 Task: Open Card Card0000000378 in Board Board0000000095 in Workspace WS0000000032 in Trello. Add Member Mailaustralia7@gmail.com to Card Card0000000378 in Board Board0000000095 in Workspace WS0000000032 in Trello. Add Blue Label titled Label0000000378 to Card Card0000000378 in Board Board0000000095 in Workspace WS0000000032 in Trello. Add Checklist CL0000000378 to Card Card0000000378 in Board Board0000000095 in Workspace WS0000000032 in Trello. Add Dates with Start Date as Sep 01 2023 and Due Date as Sep 30 2023 to Card Card0000000378 in Board Board0000000095 in Workspace WS0000000032 in Trello
Action: Mouse moved to (308, 353)
Screenshot: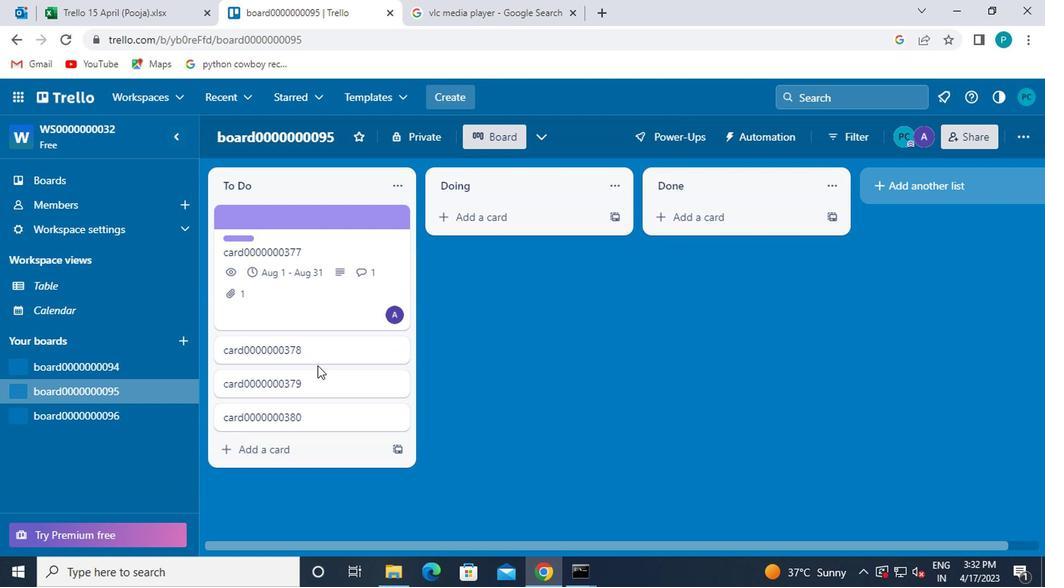 
Action: Mouse pressed left at (308, 353)
Screenshot: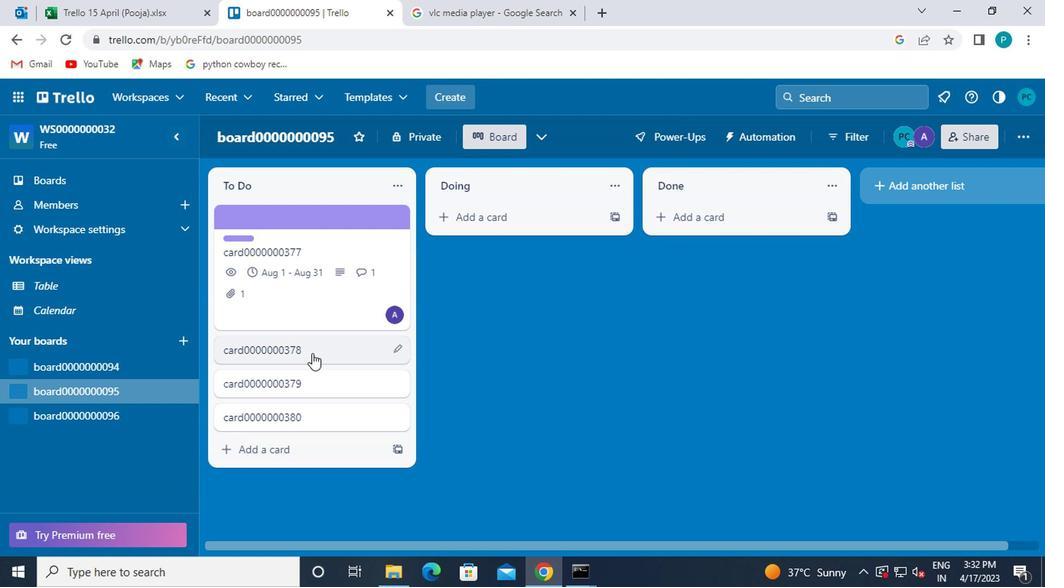 
Action: Mouse moved to (745, 266)
Screenshot: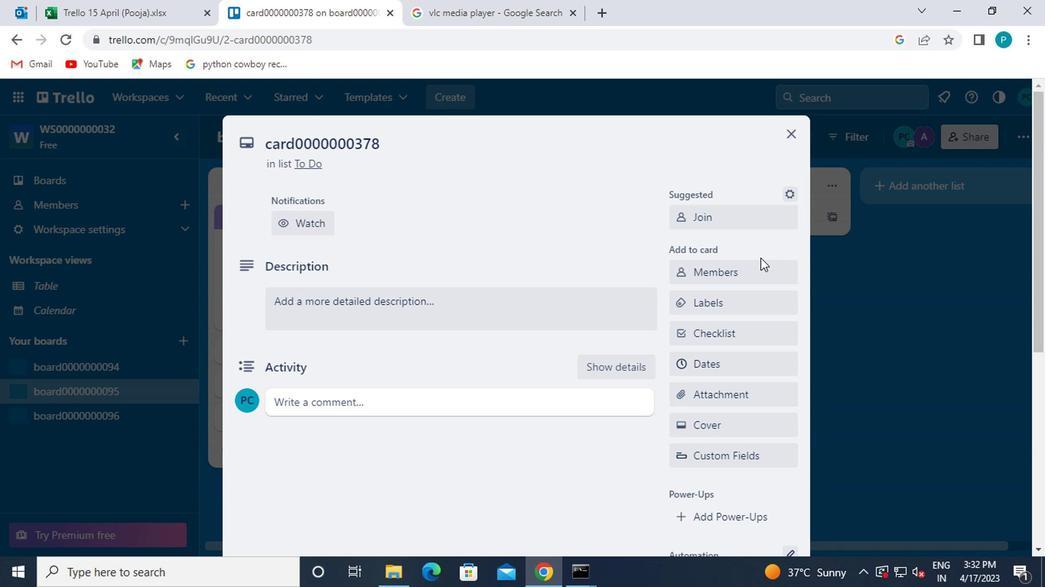 
Action: Mouse pressed left at (745, 266)
Screenshot: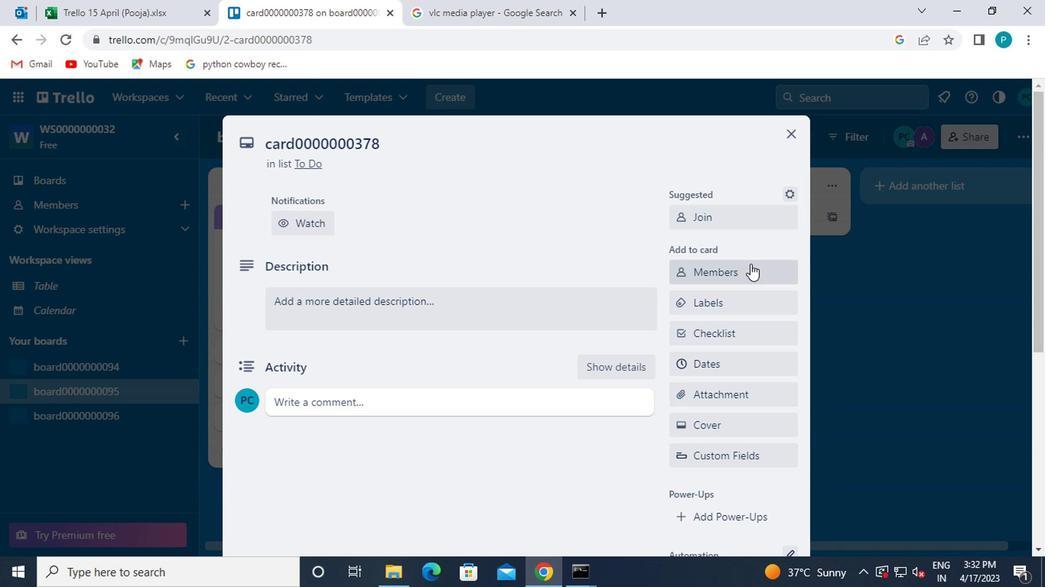 
Action: Mouse moved to (719, 340)
Screenshot: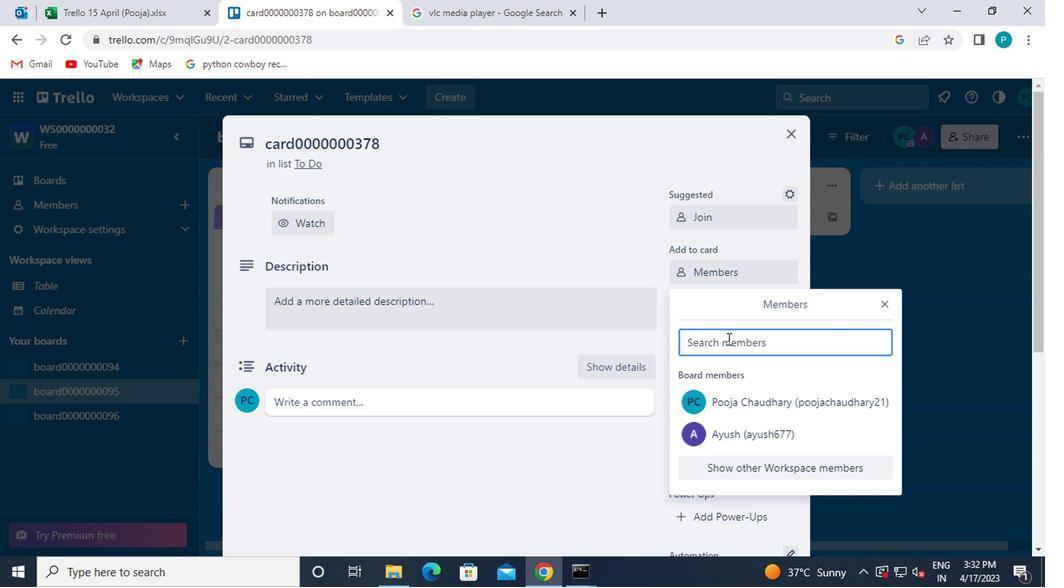 
Action: Mouse pressed left at (719, 340)
Screenshot: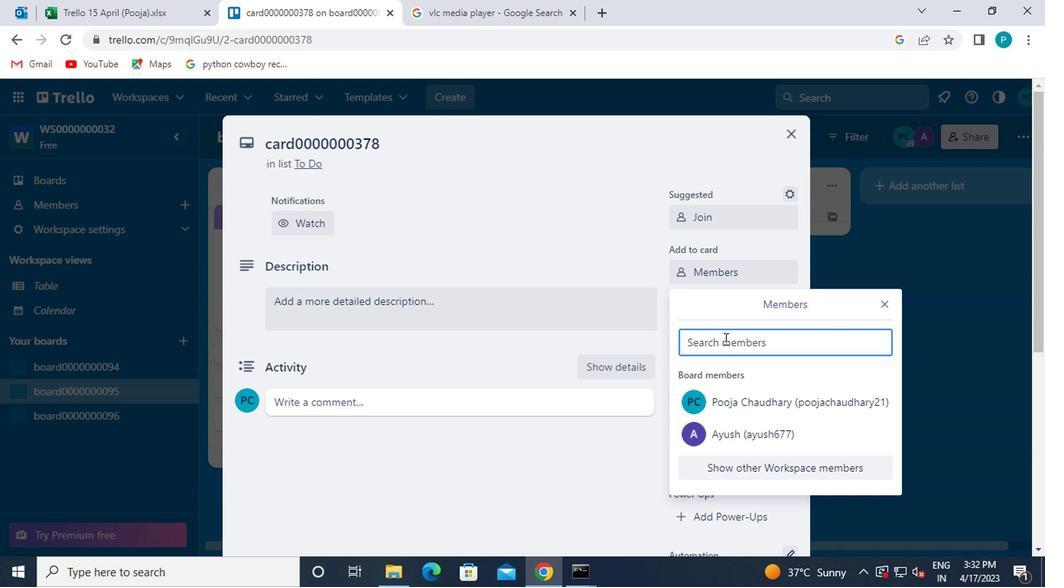 
Action: Mouse moved to (709, 347)
Screenshot: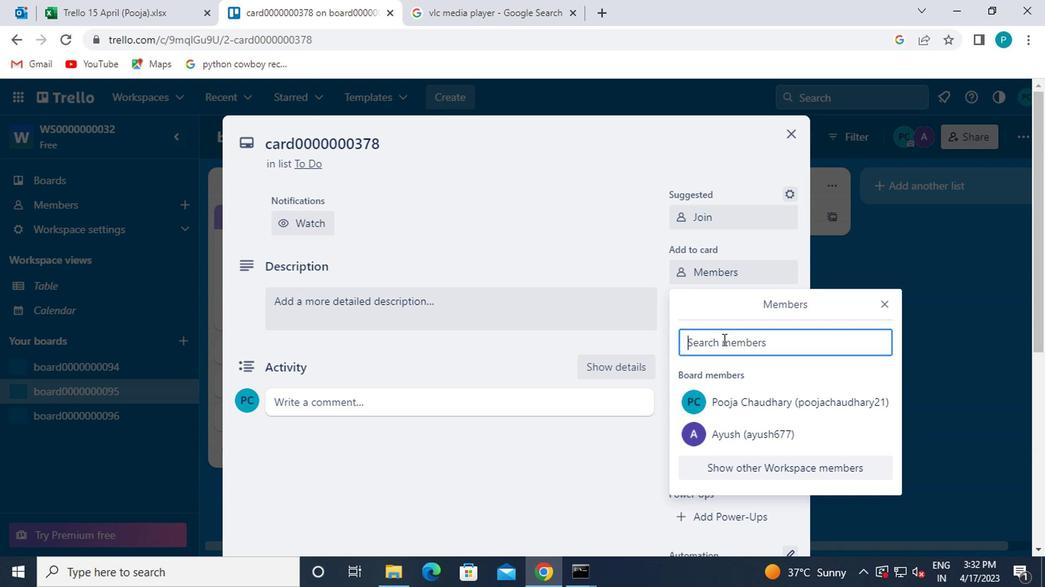 
Action: Key pressed maai<Key.backspace><Key.backspace>il<Key.space><Key.backspace>australia7<Key.shift>@GMAIL.COM
Screenshot: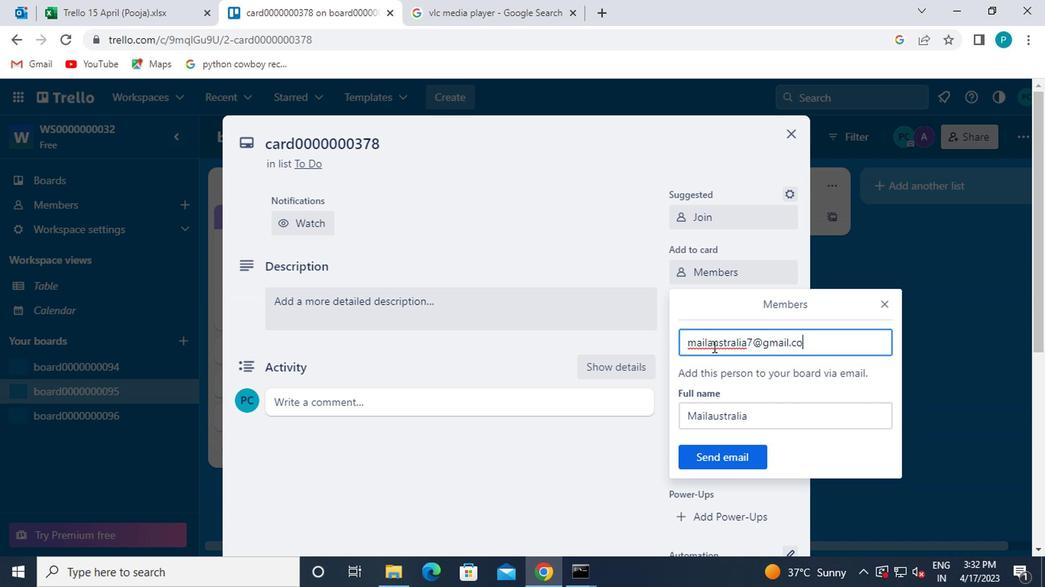 
Action: Mouse moved to (745, 464)
Screenshot: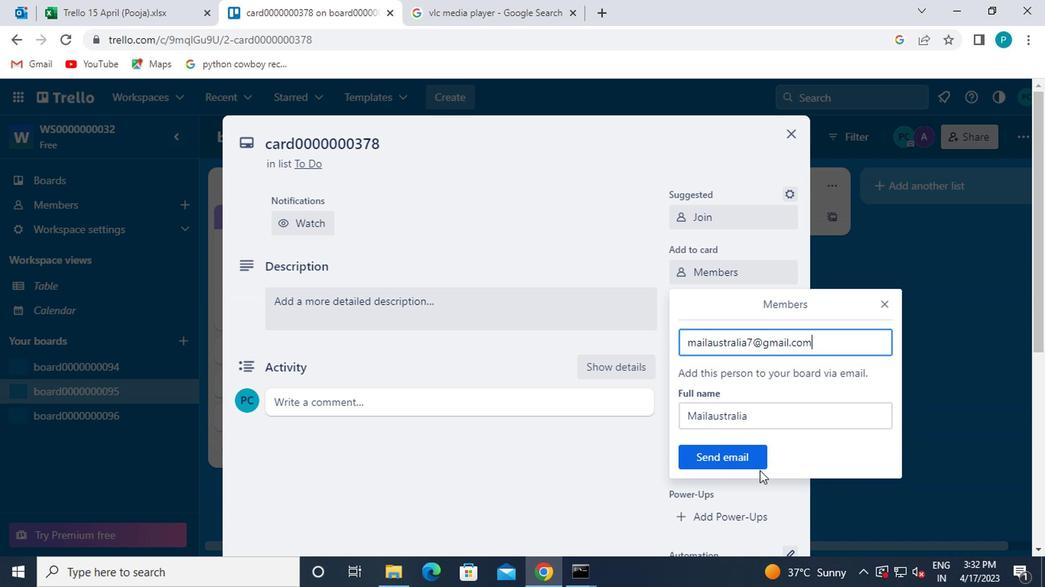 
Action: Mouse pressed left at (745, 464)
Screenshot: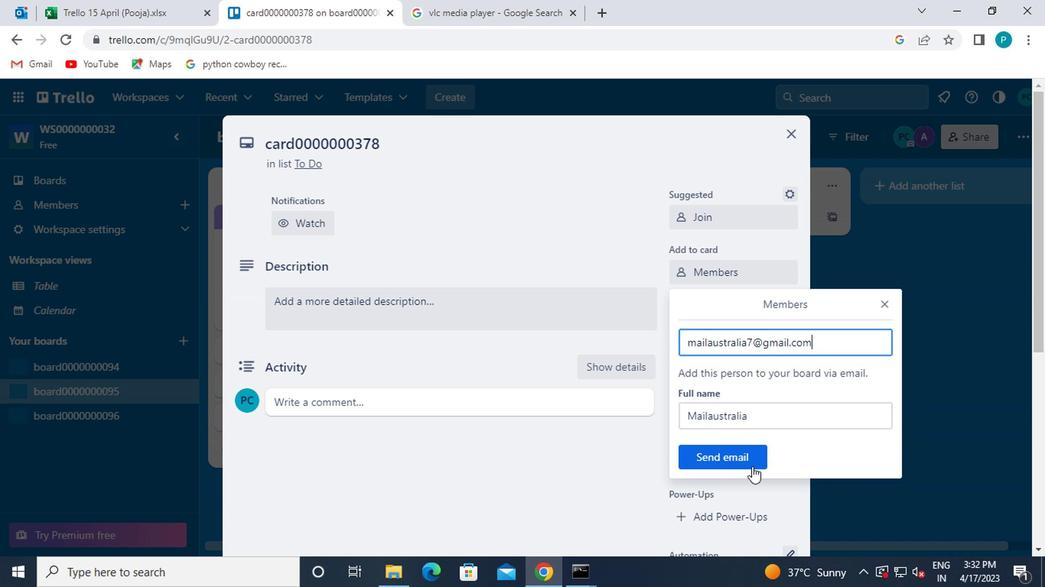 
Action: Mouse moved to (711, 309)
Screenshot: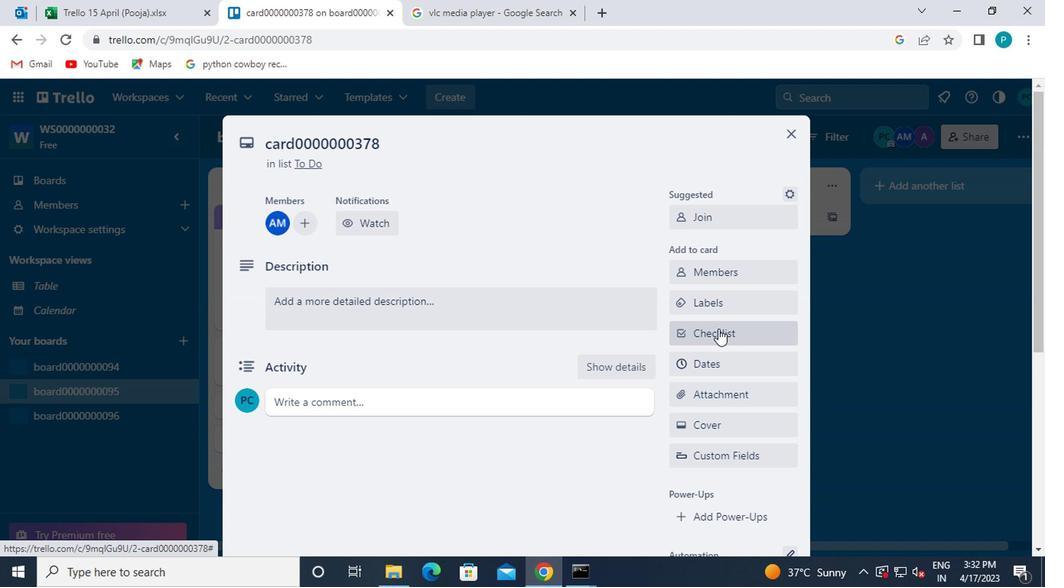 
Action: Mouse pressed left at (711, 309)
Screenshot: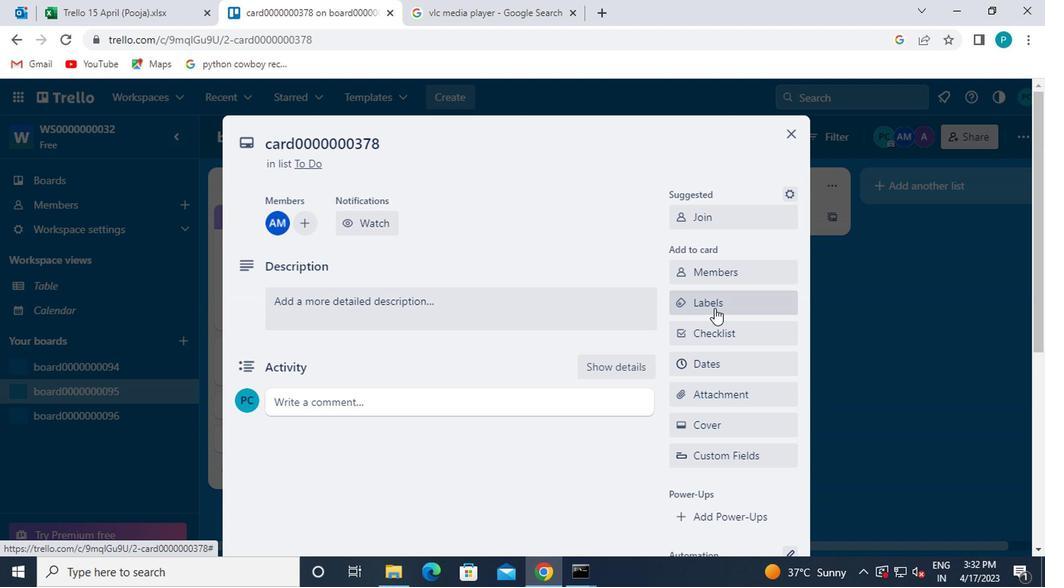 
Action: Mouse moved to (706, 440)
Screenshot: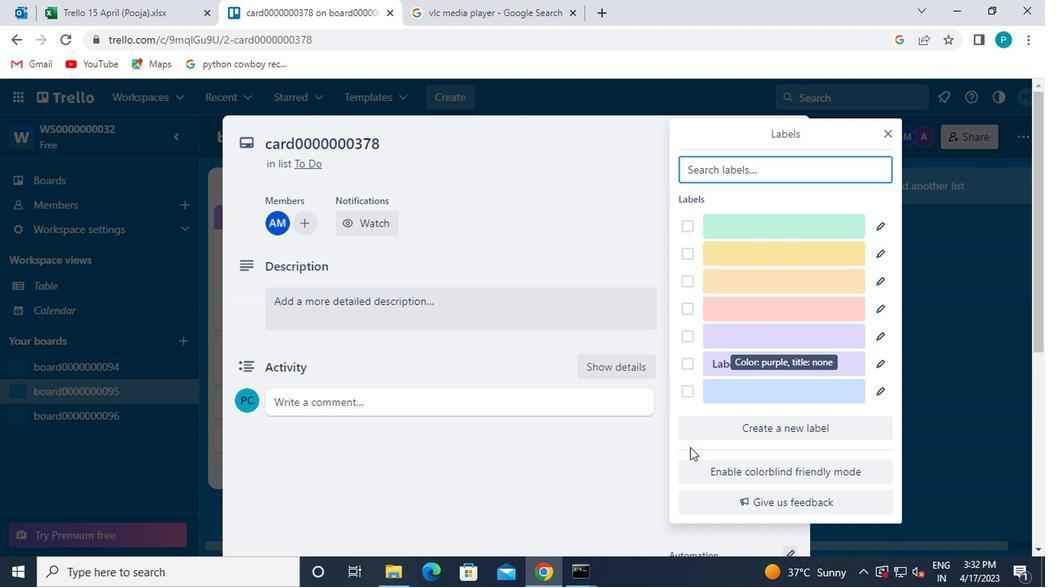 
Action: Mouse pressed left at (706, 440)
Screenshot: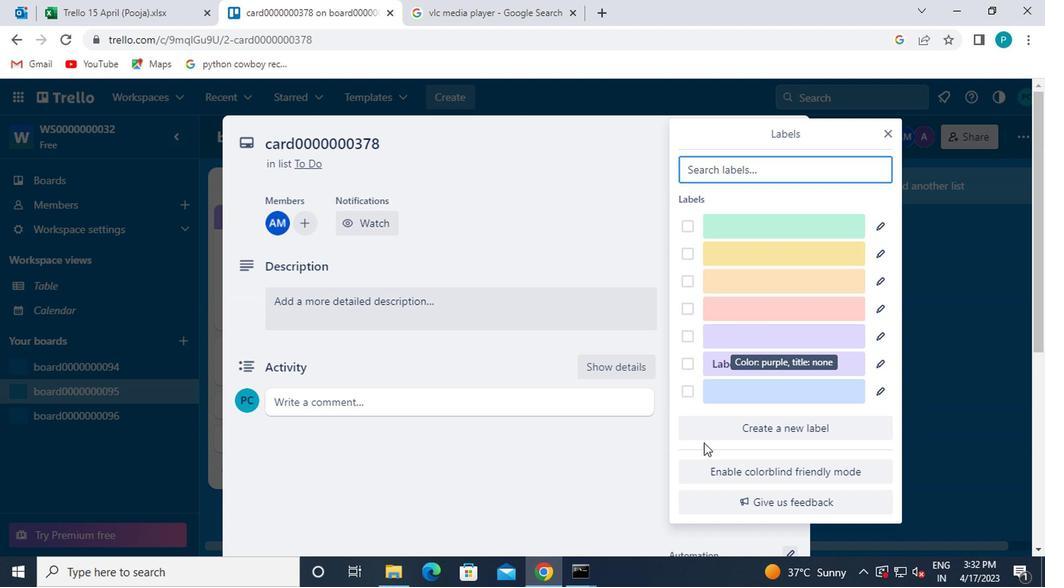 
Action: Mouse moved to (706, 435)
Screenshot: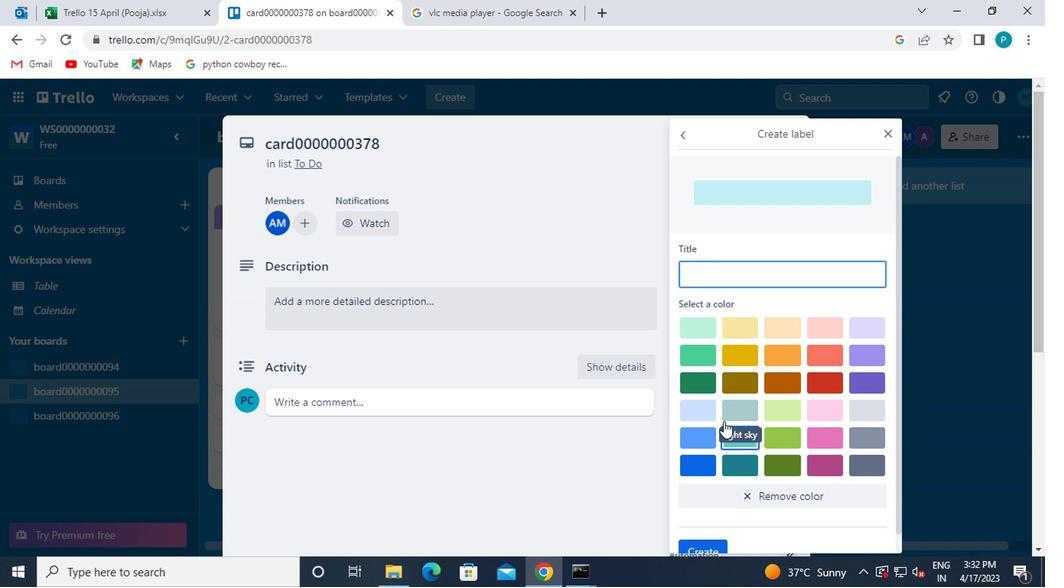
Action: Mouse pressed left at (706, 435)
Screenshot: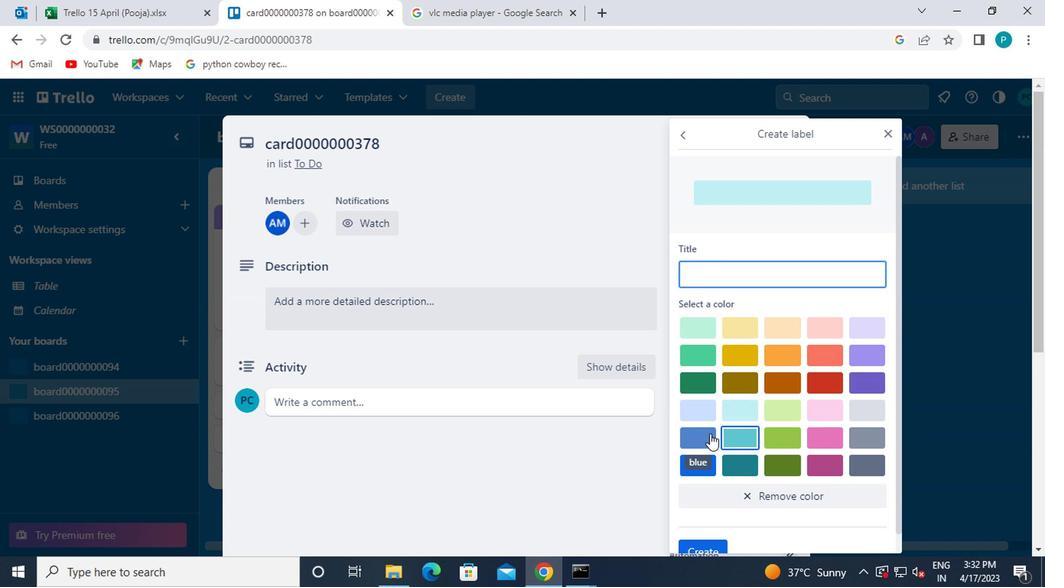 
Action: Mouse moved to (722, 283)
Screenshot: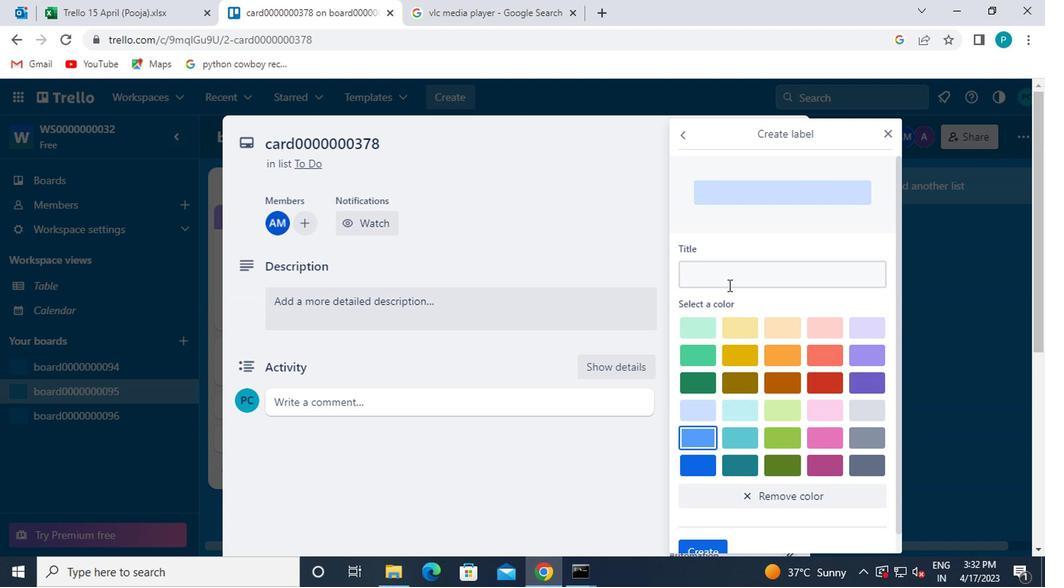 
Action: Mouse pressed left at (722, 283)
Screenshot: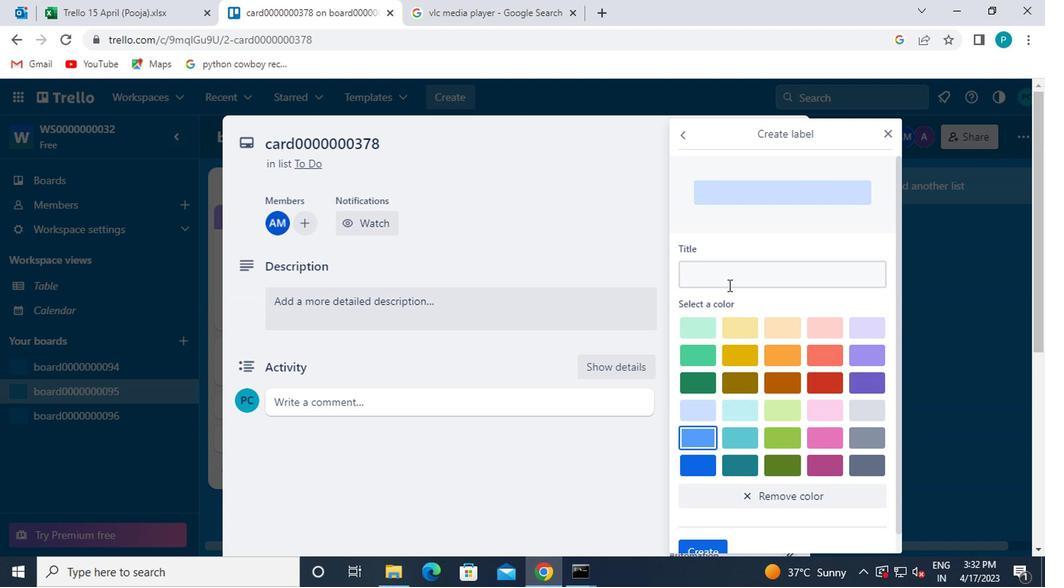 
Action: Mouse moved to (709, 264)
Screenshot: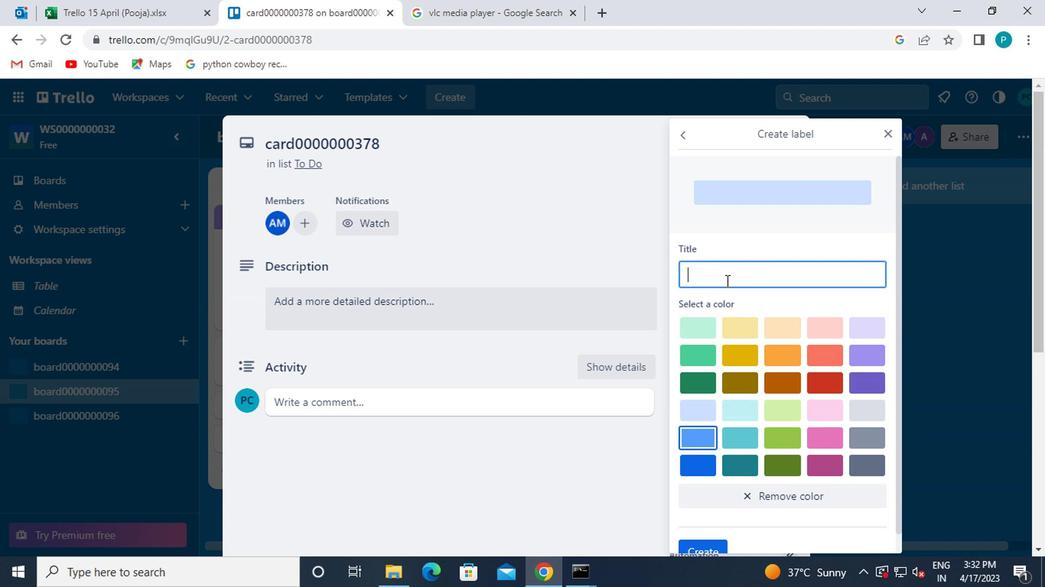 
Action: Key pressed <Key.caps_lock>L<Key.caps_lock>
Screenshot: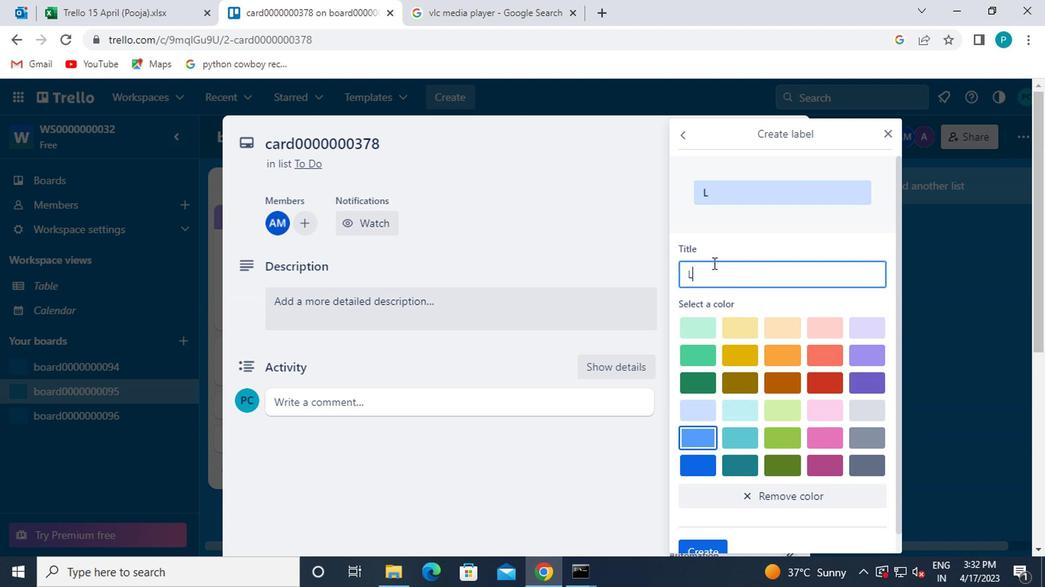 
Action: Mouse moved to (709, 263)
Screenshot: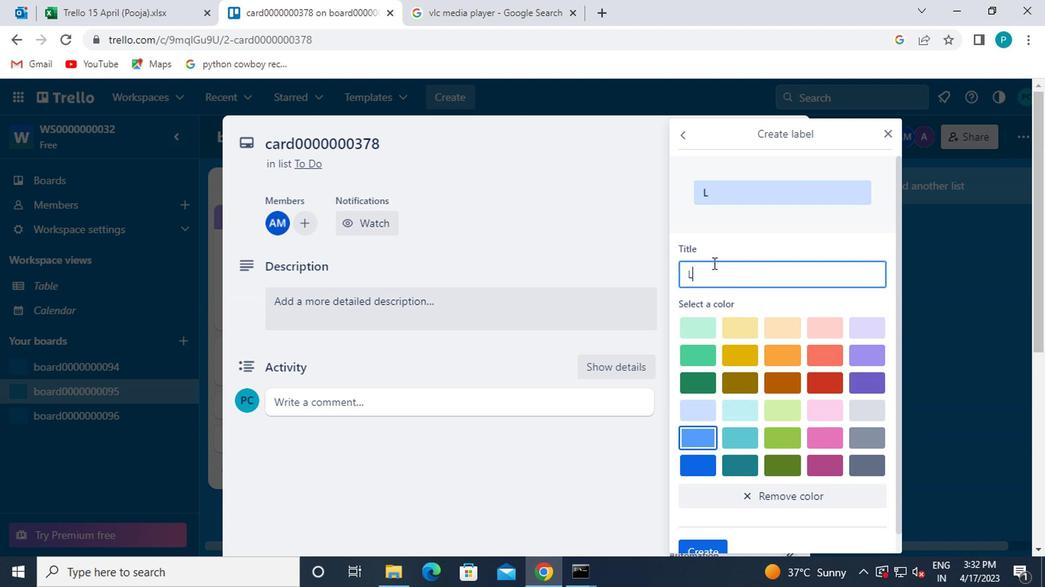 
Action: Key pressed ABEL0000000378
Screenshot: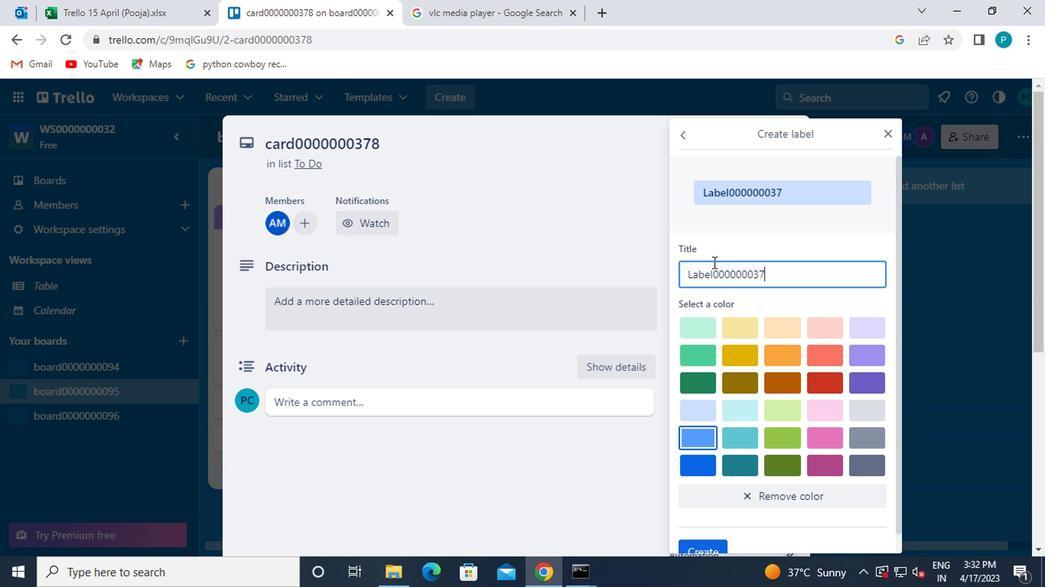 
Action: Mouse moved to (745, 252)
Screenshot: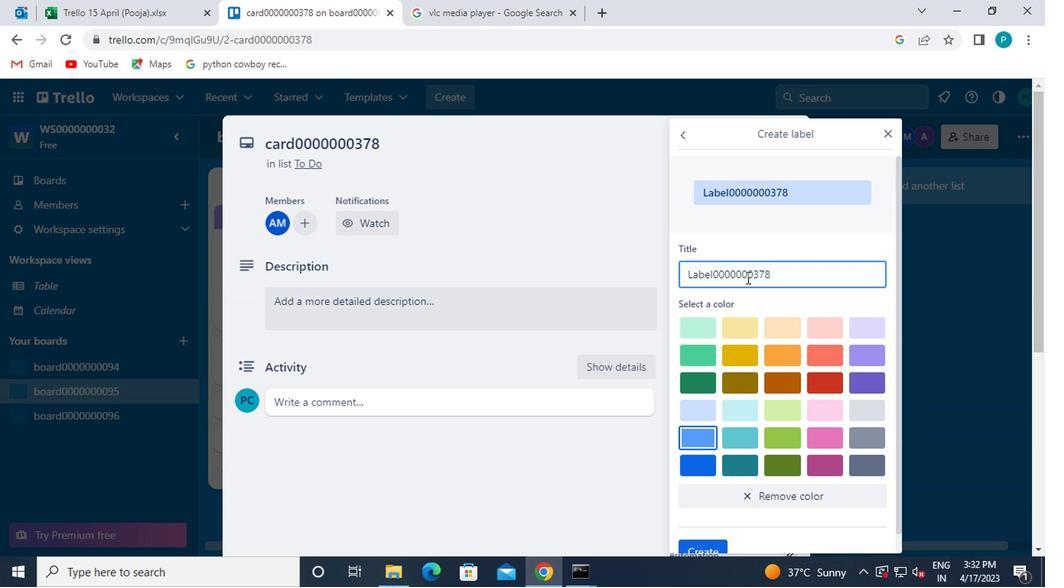 
Action: Mouse scrolled (745, 251) with delta (0, 0)
Screenshot: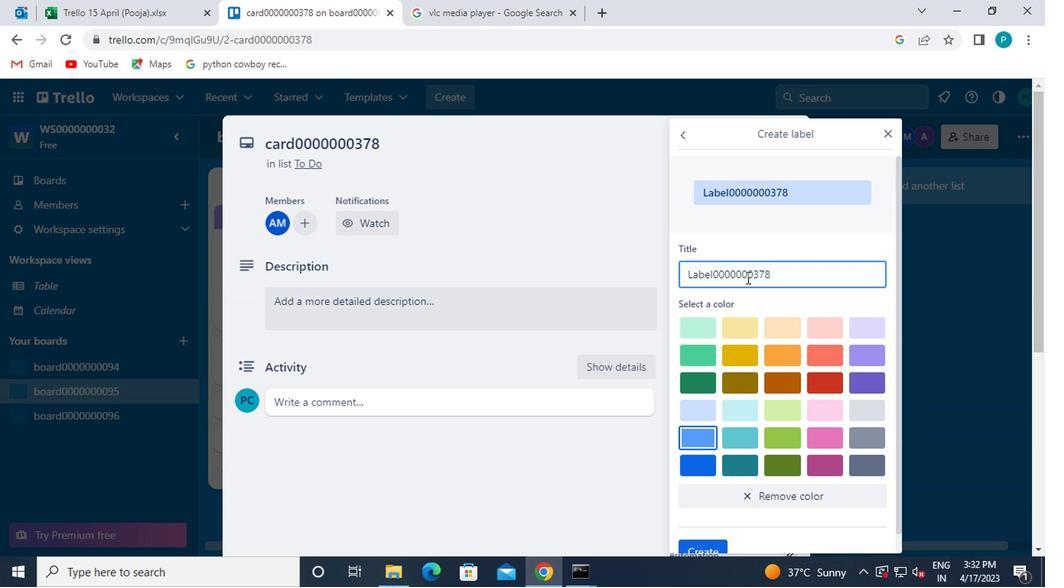 
Action: Mouse moved to (743, 295)
Screenshot: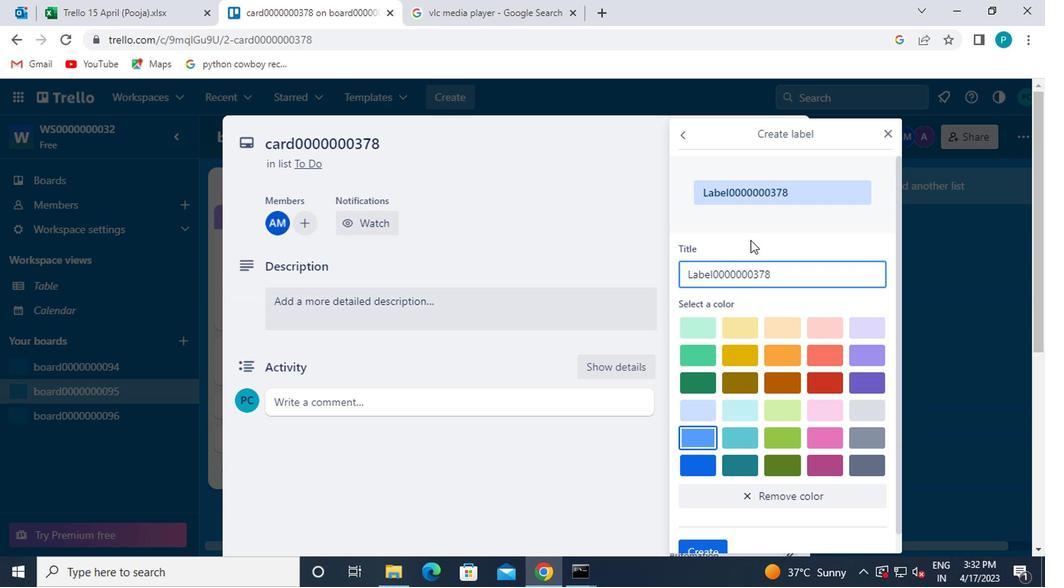 
Action: Mouse scrolled (743, 295) with delta (0, 0)
Screenshot: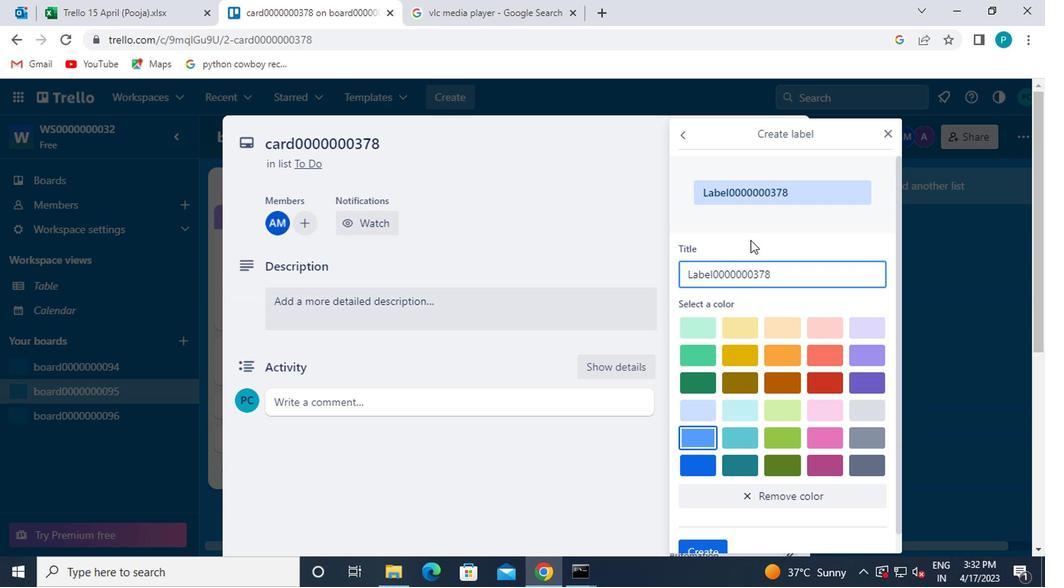 
Action: Mouse moved to (741, 304)
Screenshot: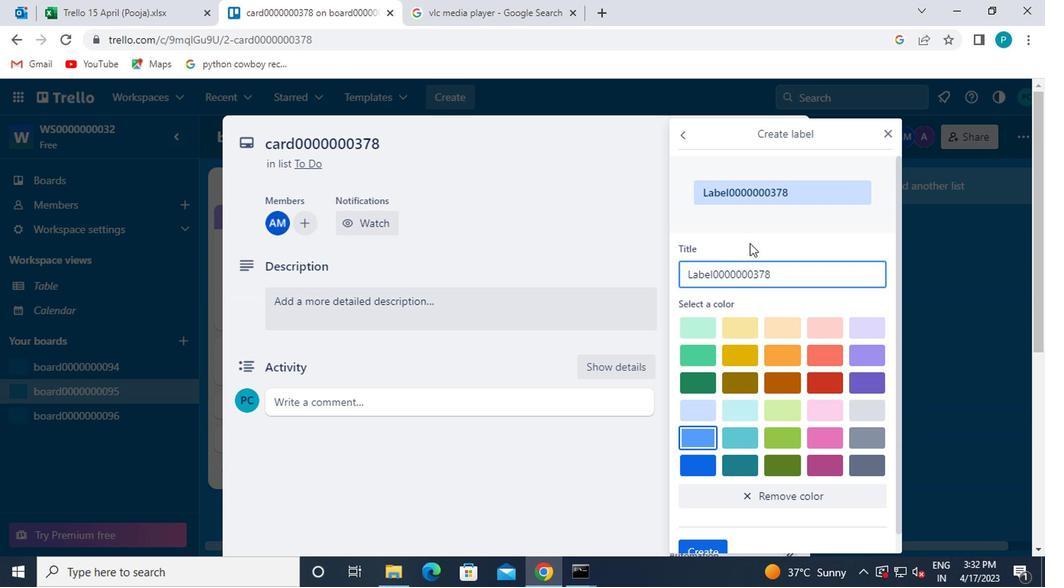 
Action: Mouse scrolled (741, 304) with delta (0, 0)
Screenshot: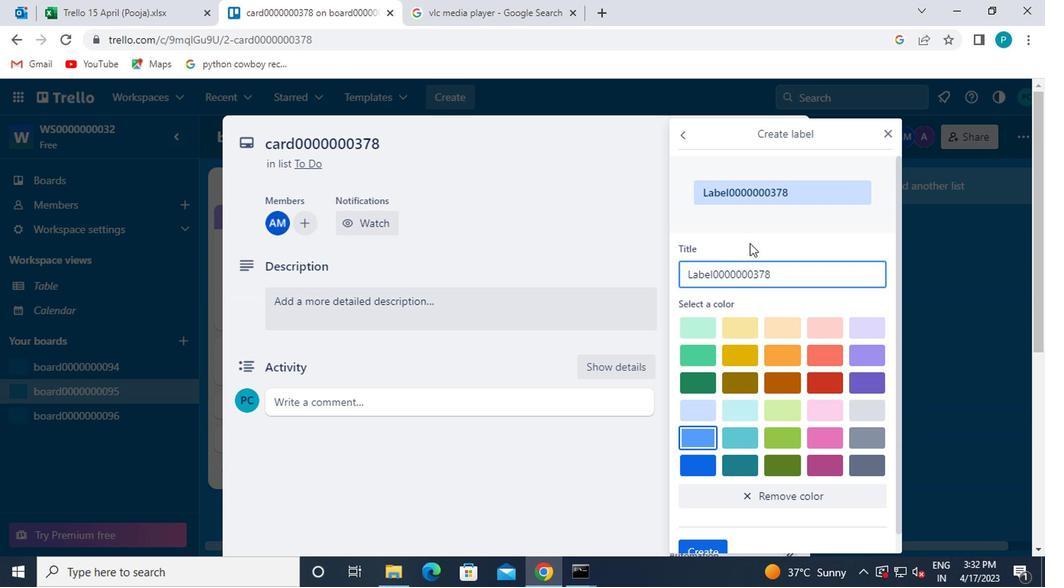 
Action: Mouse moved to (728, 357)
Screenshot: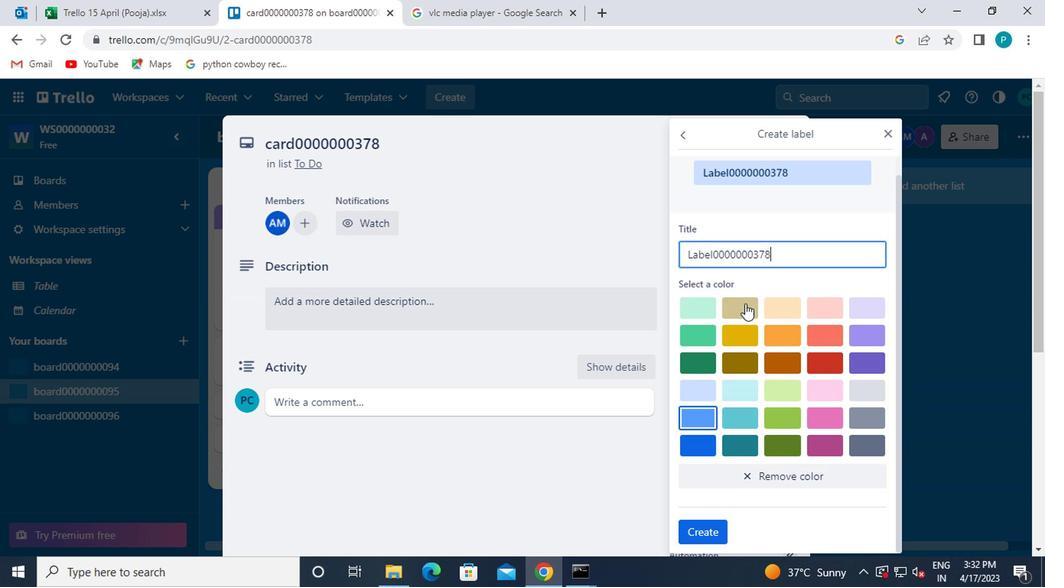 
Action: Mouse scrolled (728, 356) with delta (0, 0)
Screenshot: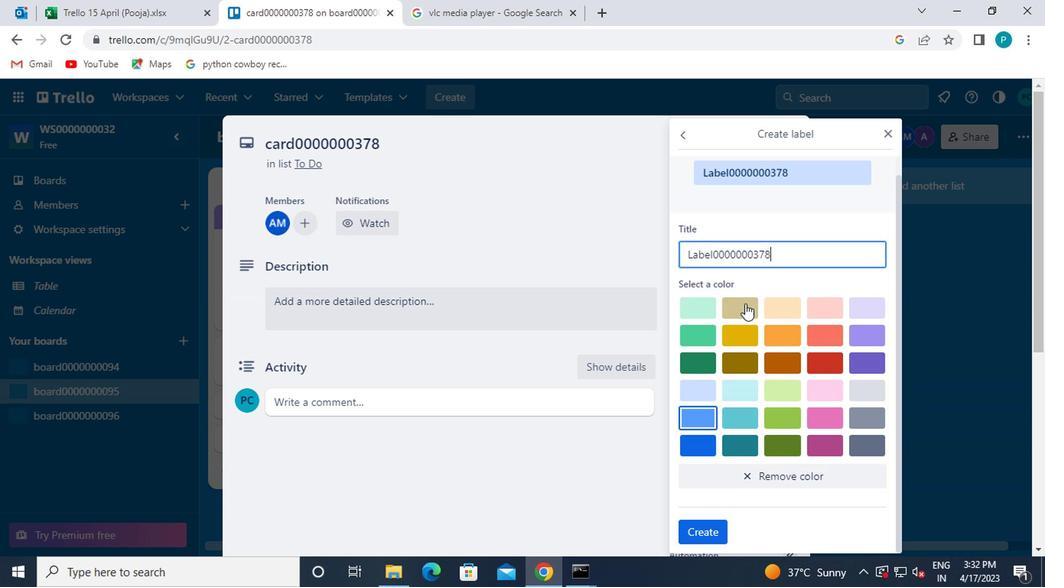 
Action: Mouse moved to (728, 362)
Screenshot: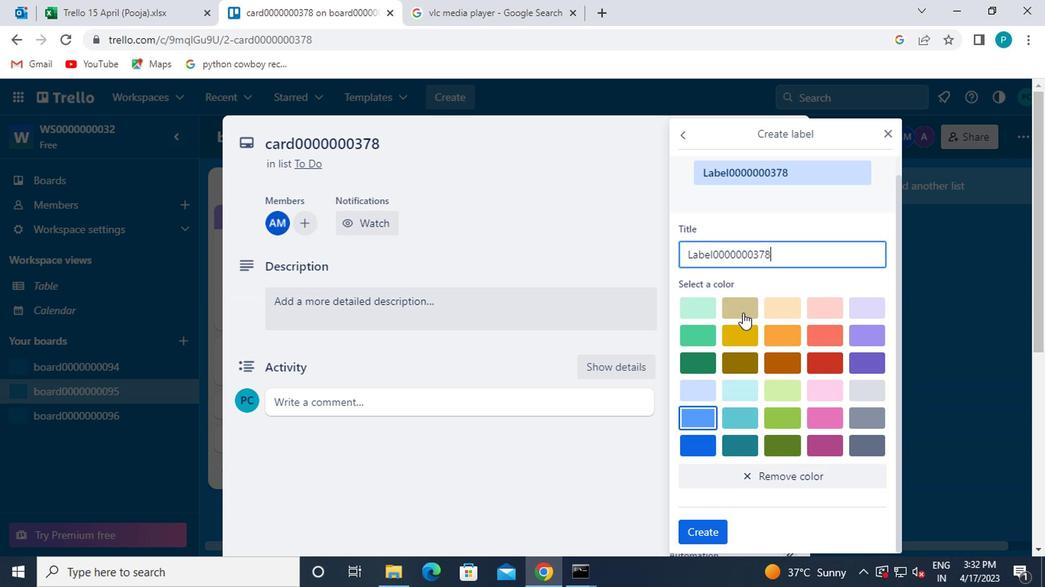 
Action: Mouse scrolled (728, 361) with delta (0, -1)
Screenshot: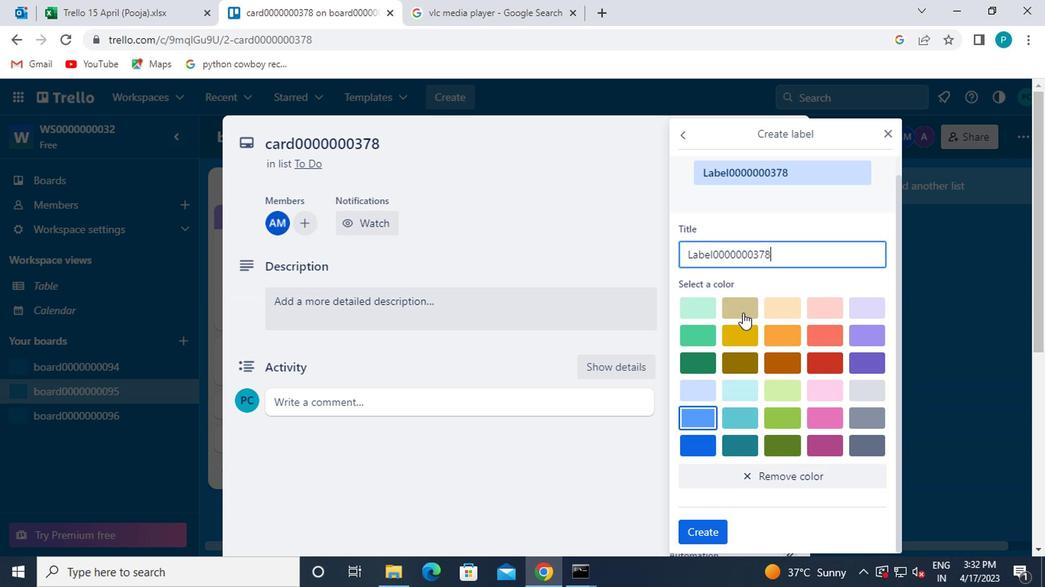 
Action: Mouse moved to (727, 364)
Screenshot: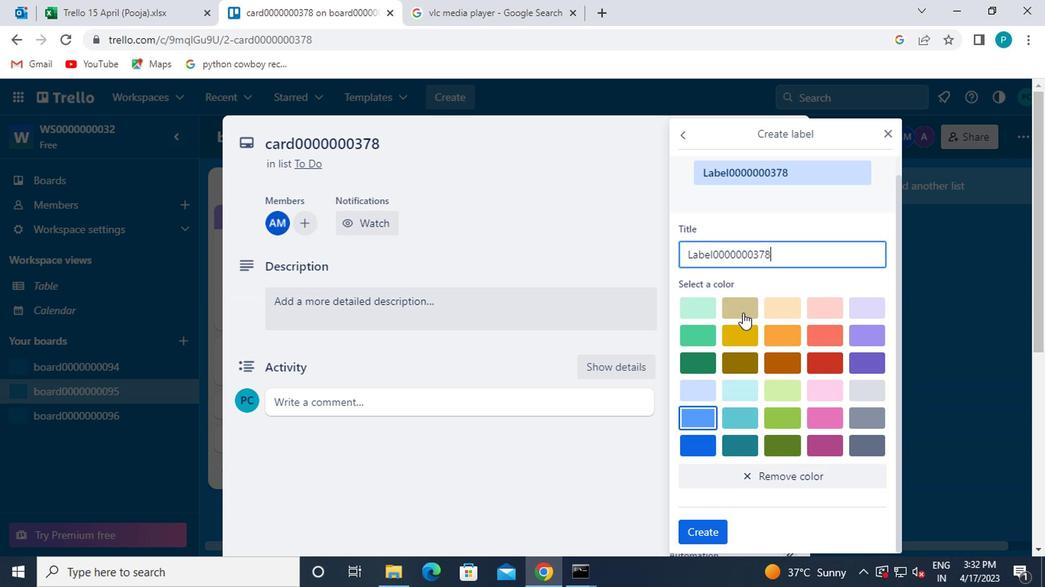 
Action: Mouse scrolled (727, 364) with delta (0, 0)
Screenshot: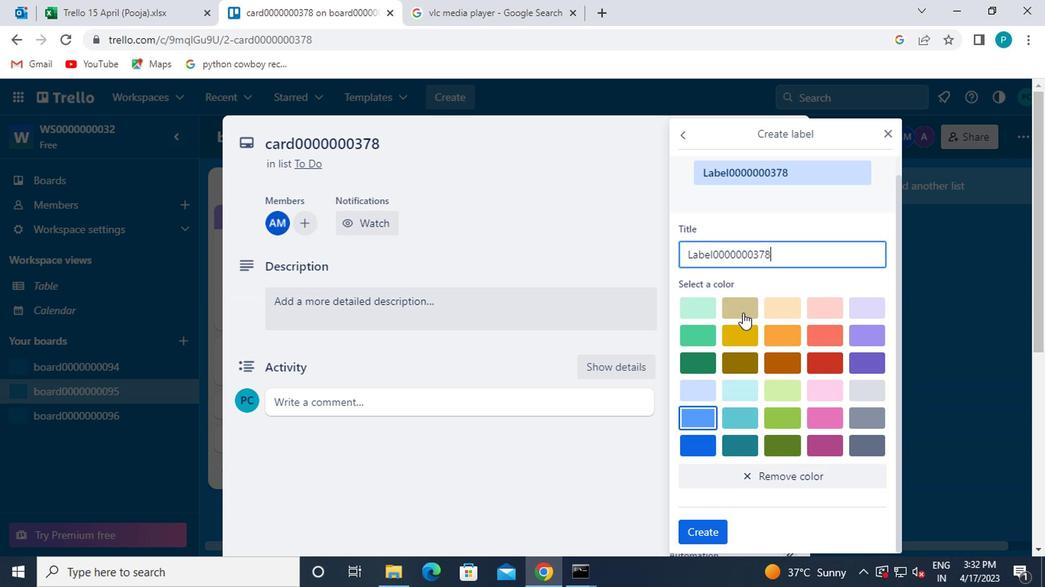
Action: Mouse moved to (726, 369)
Screenshot: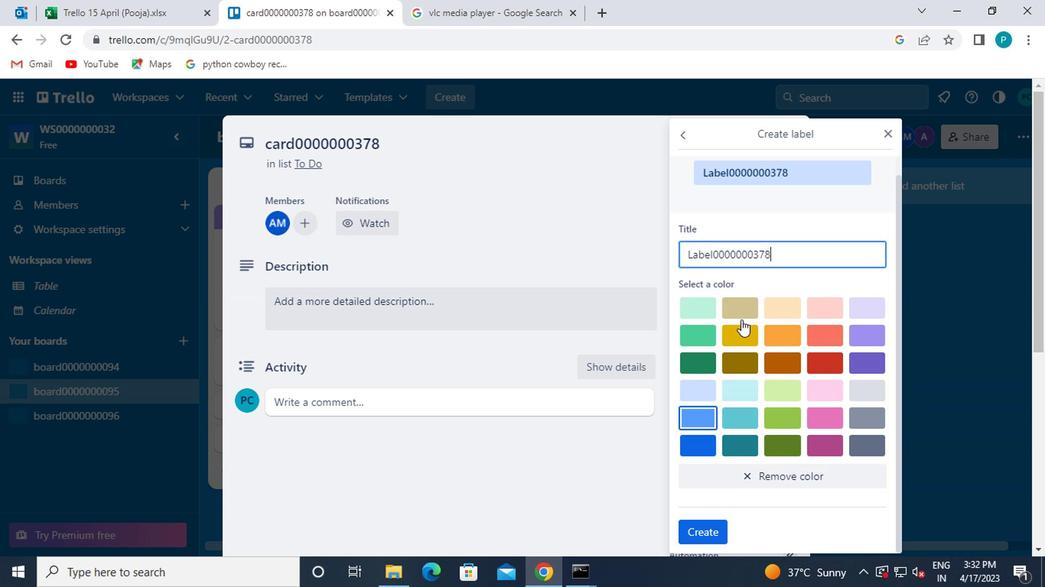 
Action: Mouse scrolled (726, 368) with delta (0, 0)
Screenshot: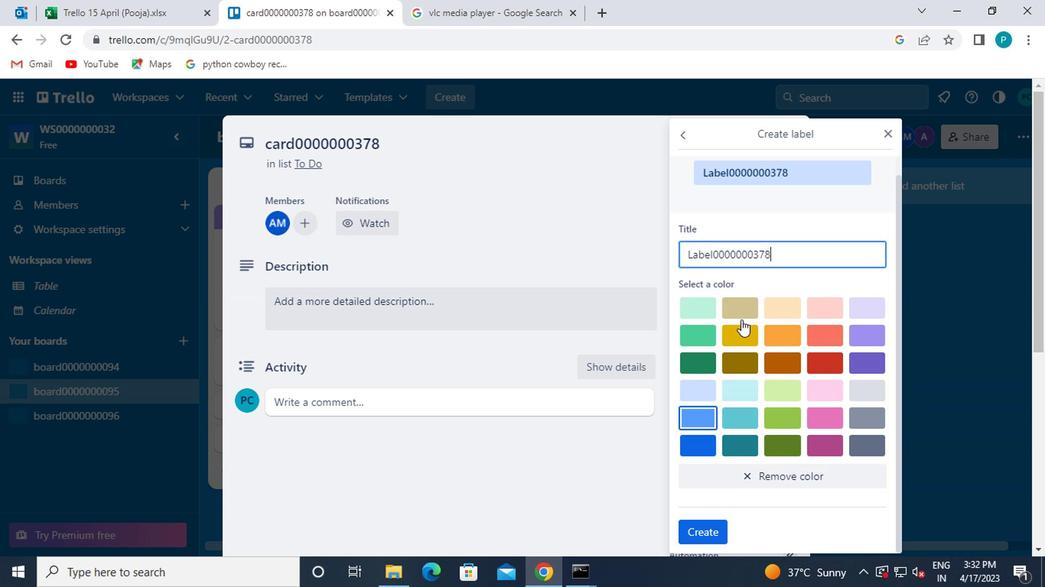 
Action: Mouse moved to (700, 529)
Screenshot: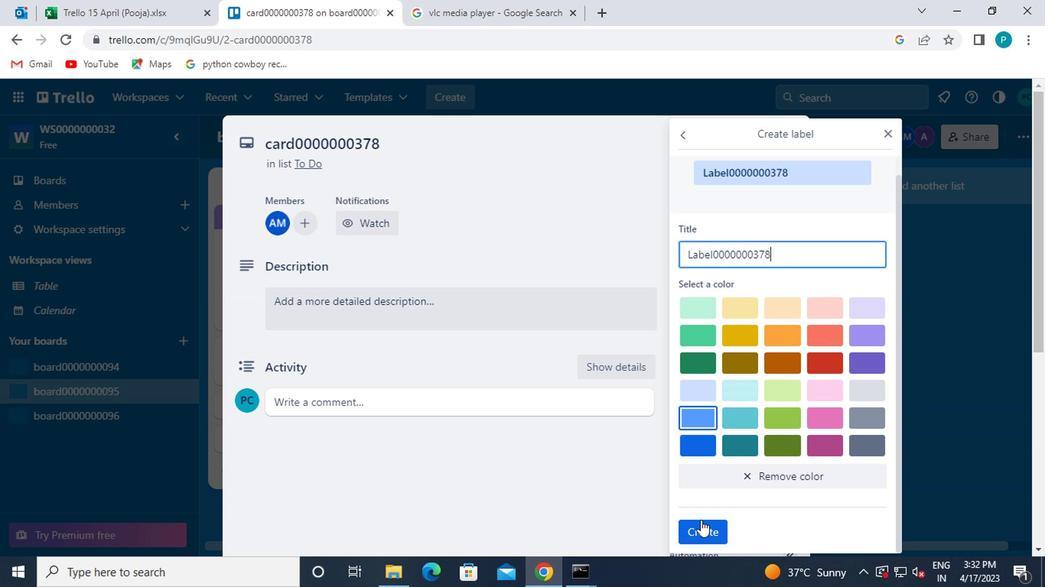
Action: Mouse pressed left at (700, 529)
Screenshot: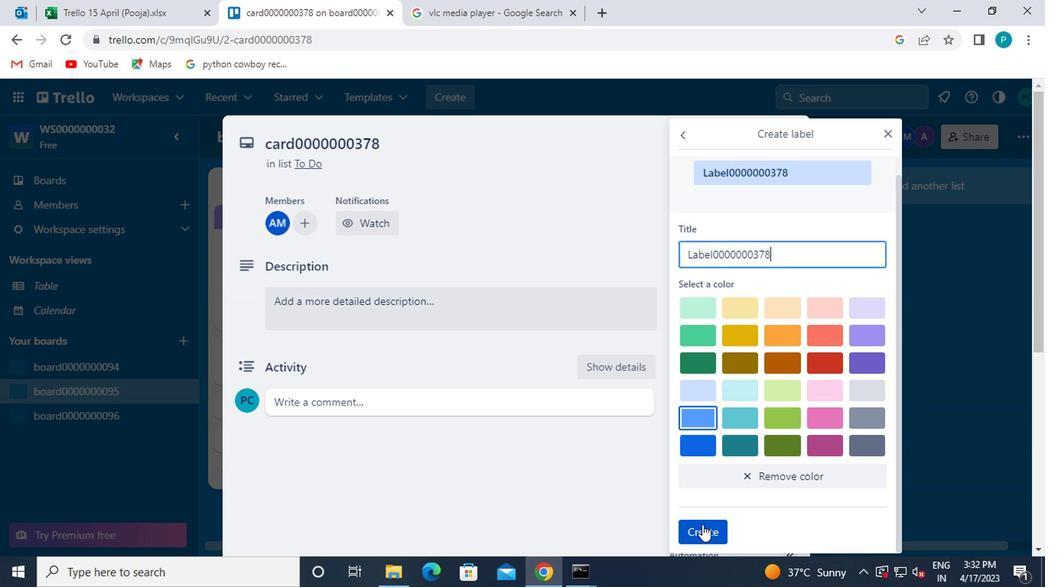 
Action: Mouse moved to (881, 131)
Screenshot: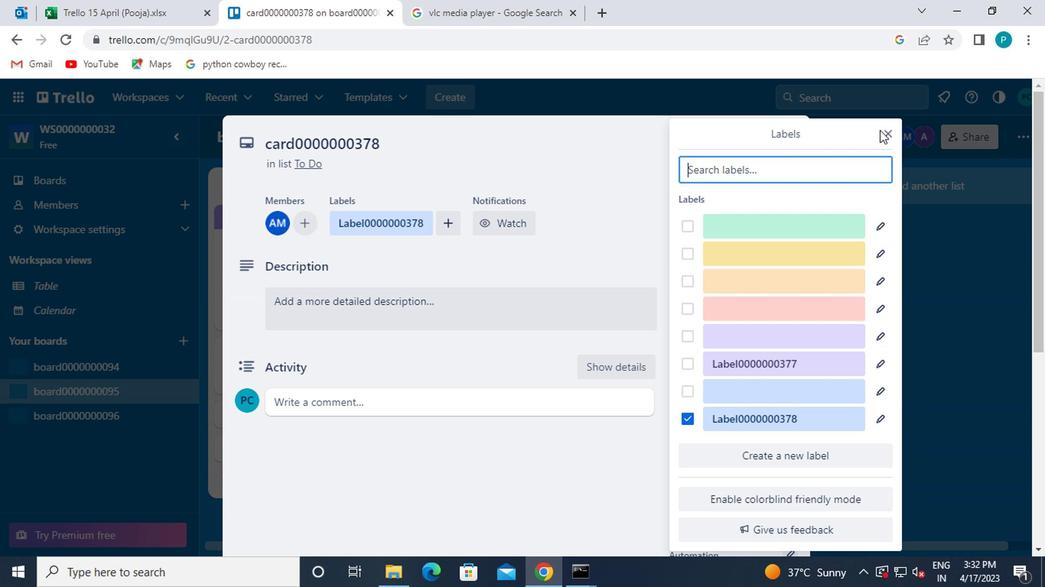 
Action: Mouse pressed left at (881, 131)
Screenshot: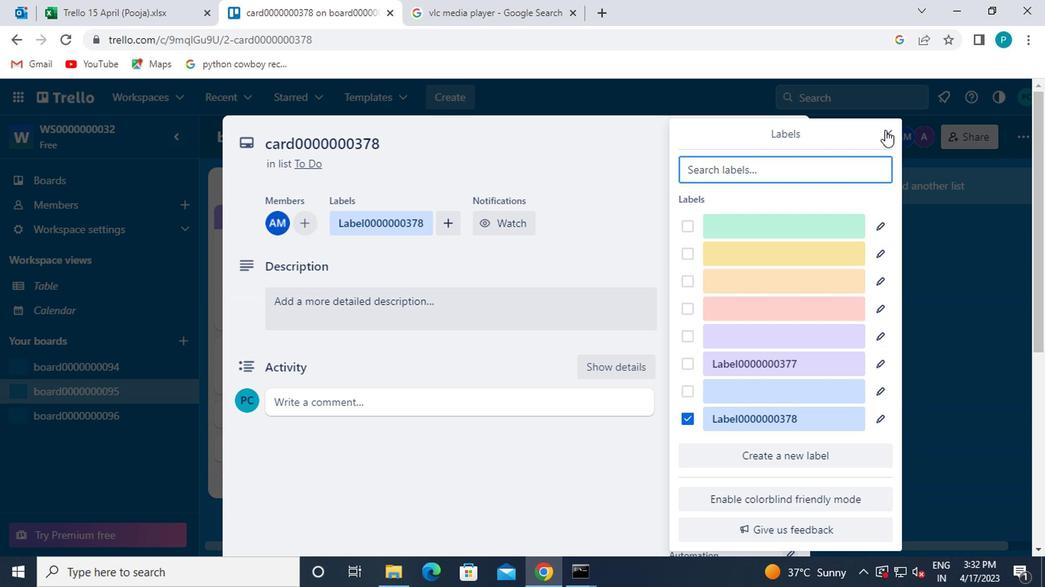 
Action: Mouse moved to (699, 338)
Screenshot: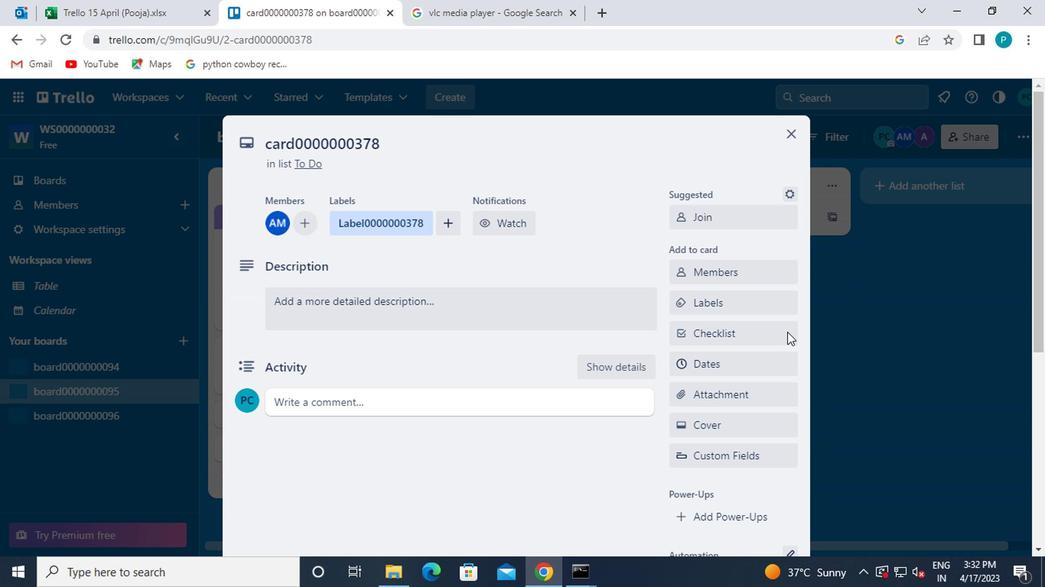 
Action: Mouse scrolled (699, 337) with delta (0, -1)
Screenshot: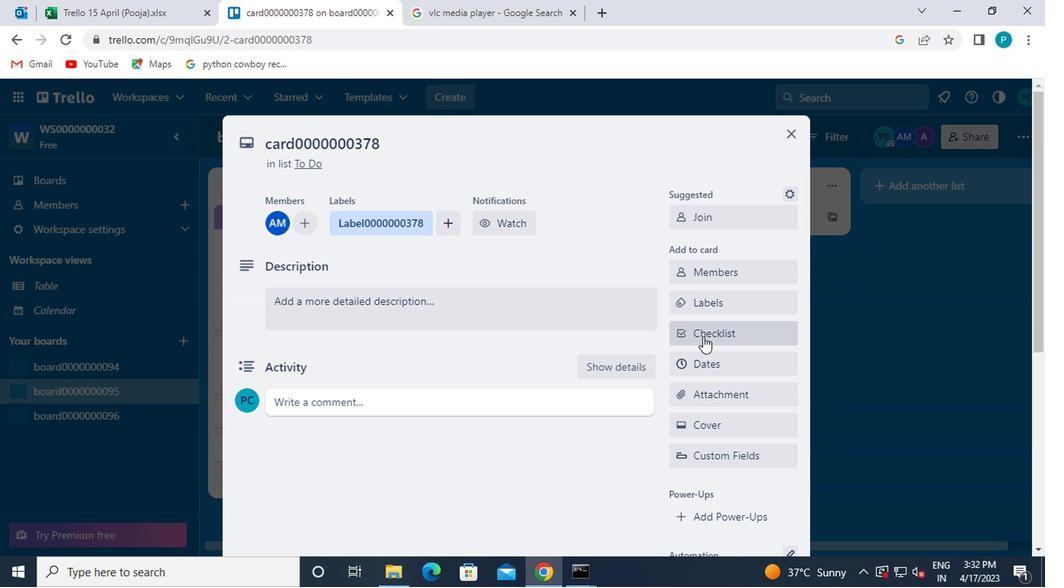 
Action: Mouse moved to (709, 248)
Screenshot: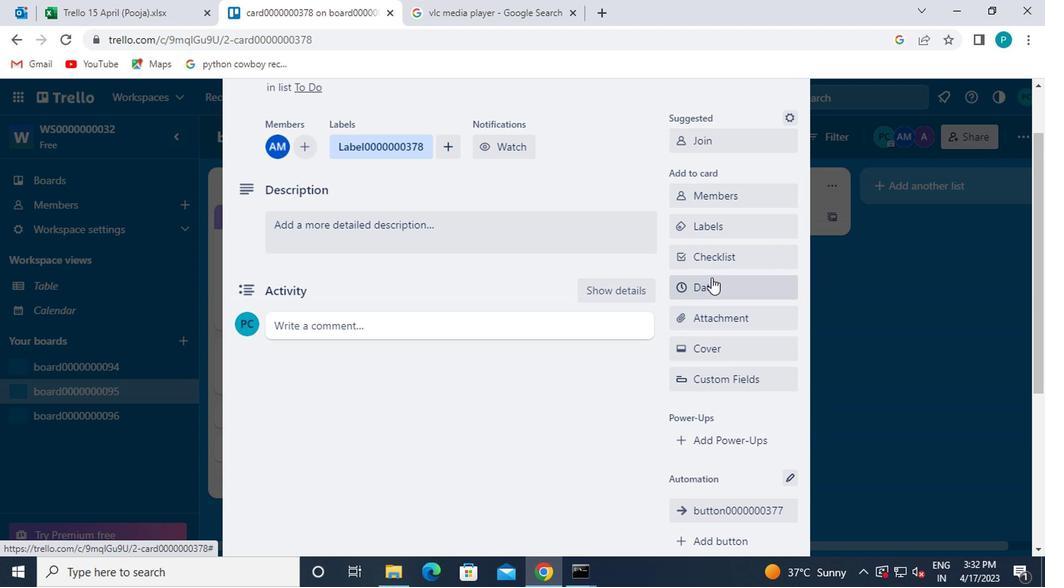 
Action: Mouse pressed left at (709, 248)
Screenshot: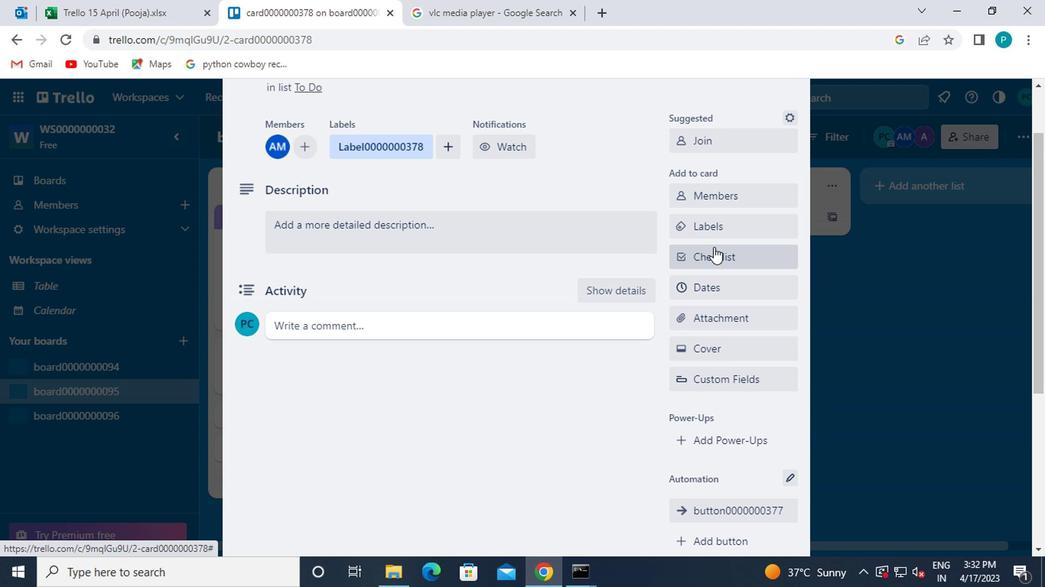 
Action: Mouse moved to (736, 341)
Screenshot: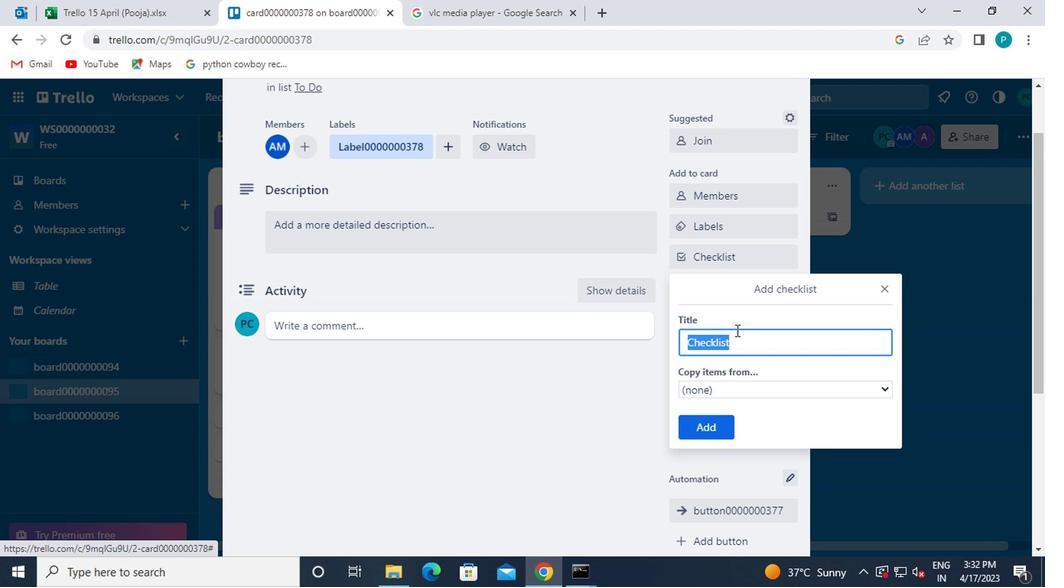 
Action: Key pressed <Key.caps_lock>CL0000000378
Screenshot: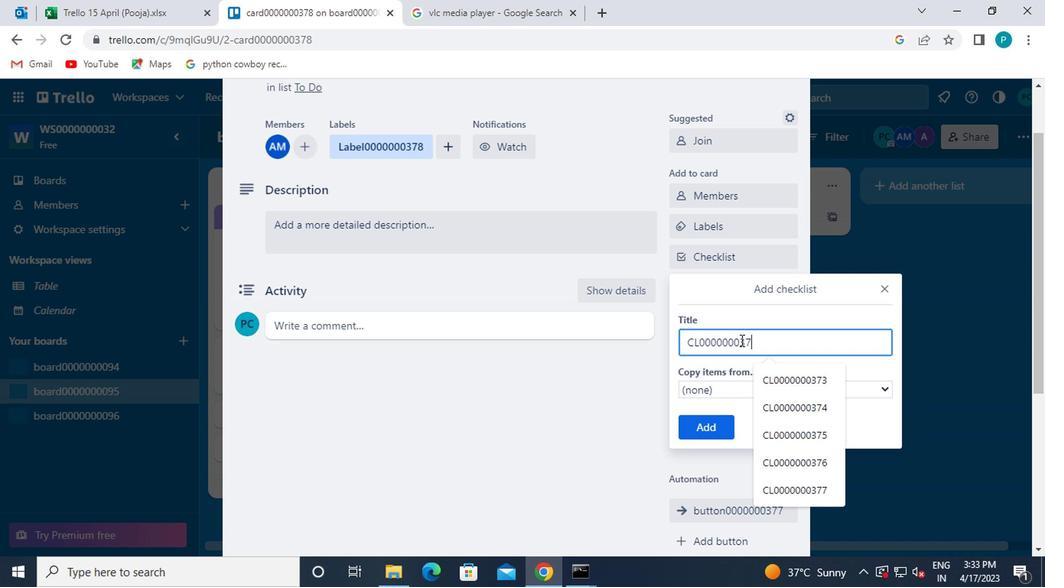 
Action: Mouse moved to (696, 429)
Screenshot: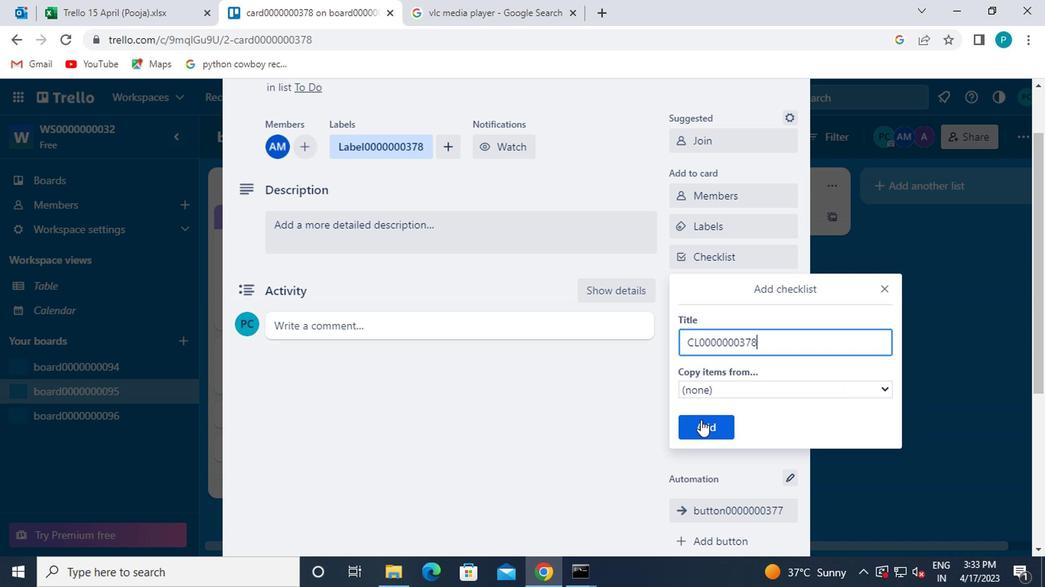 
Action: Mouse pressed left at (696, 429)
Screenshot: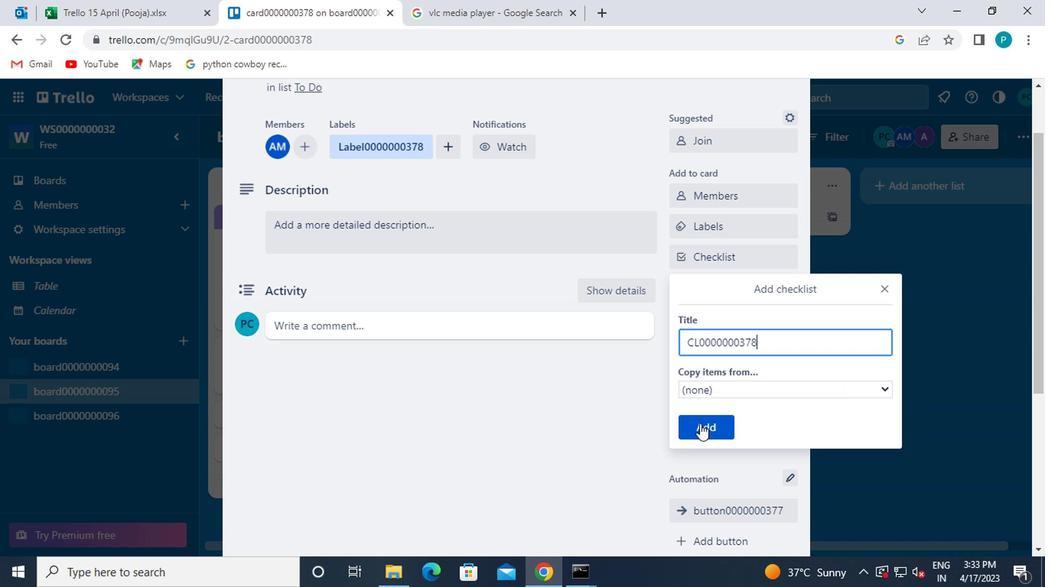 
Action: Mouse moved to (687, 295)
Screenshot: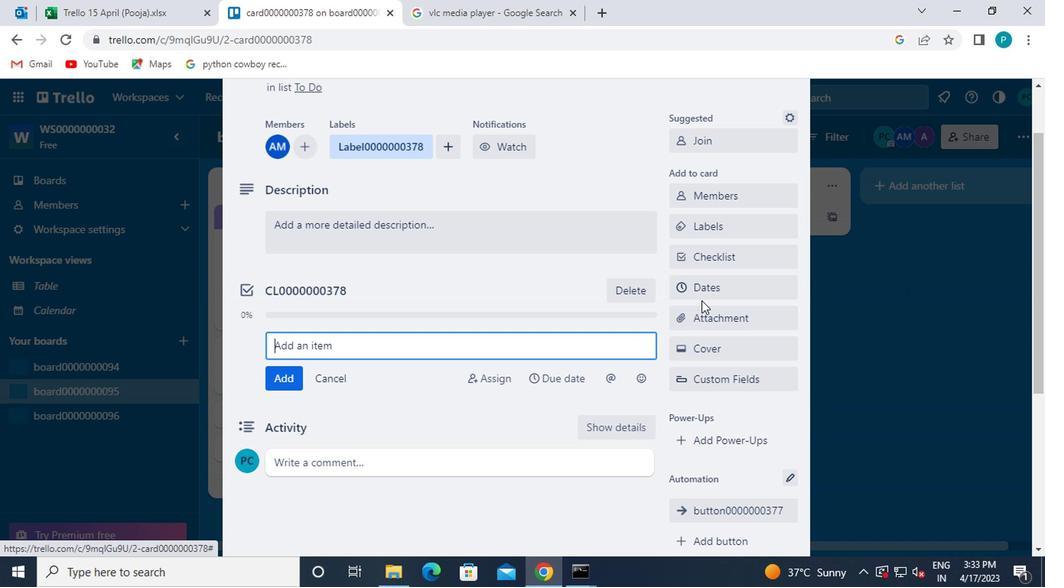 
Action: Mouse pressed left at (687, 295)
Screenshot: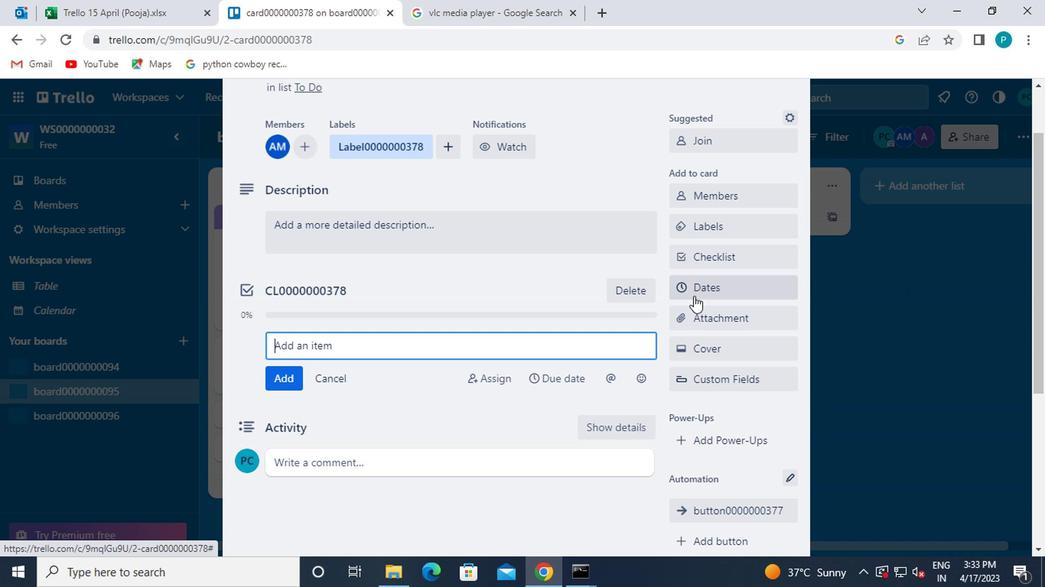 
Action: Mouse moved to (678, 410)
Screenshot: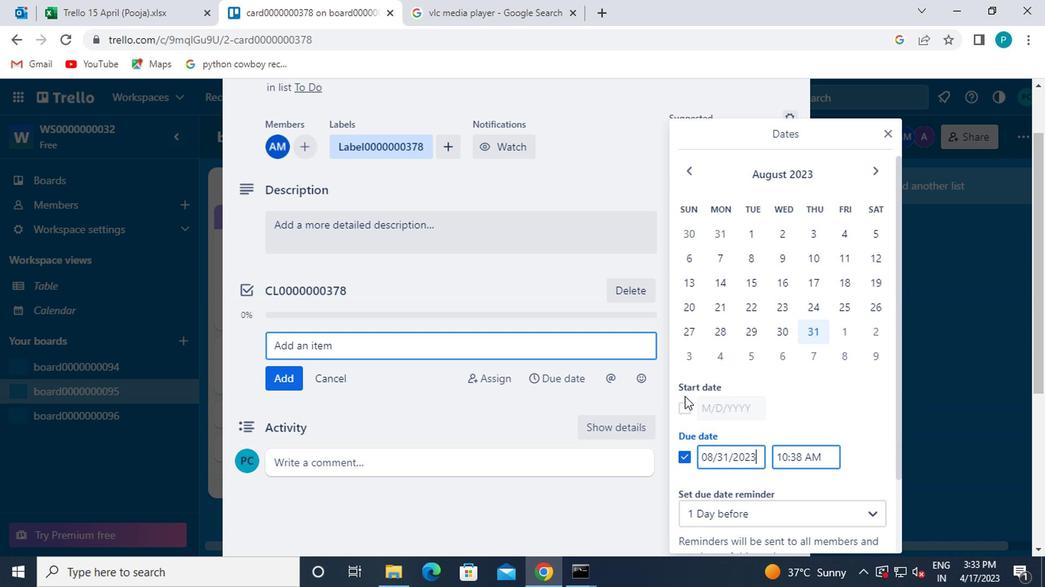 
Action: Mouse pressed left at (678, 410)
Screenshot: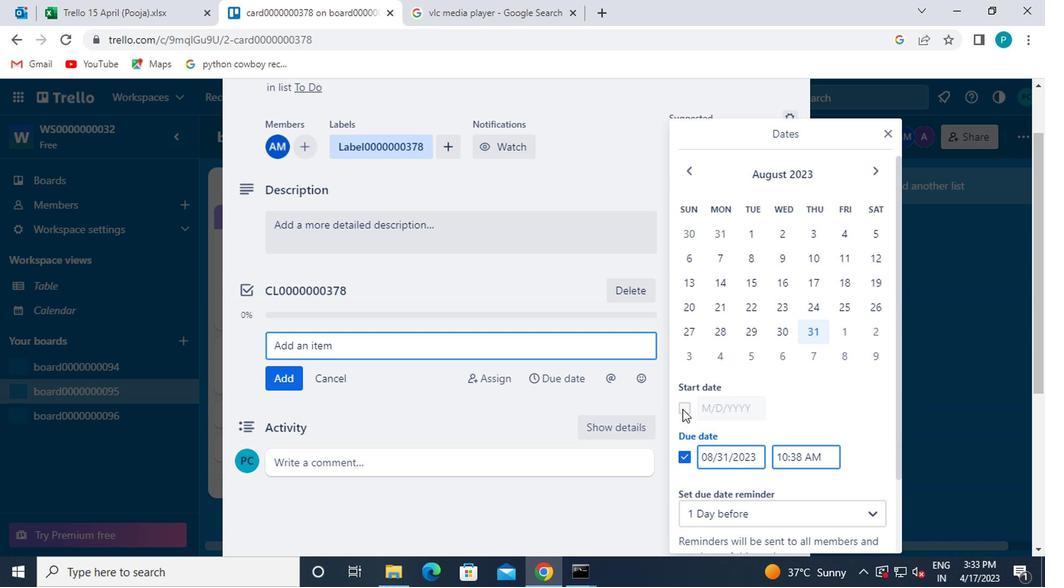 
Action: Mouse moved to (873, 170)
Screenshot: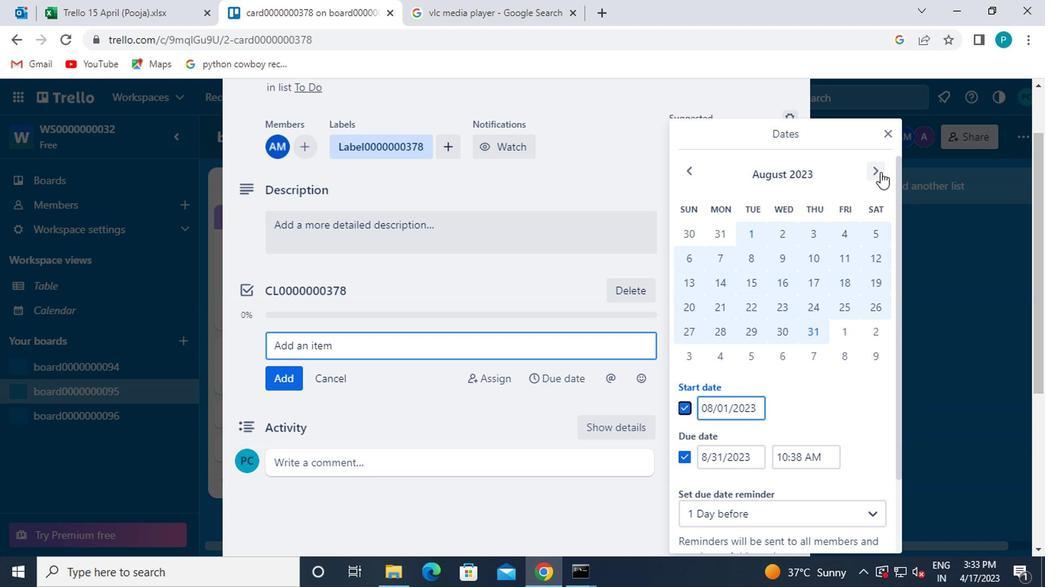 
Action: Mouse pressed left at (873, 170)
Screenshot: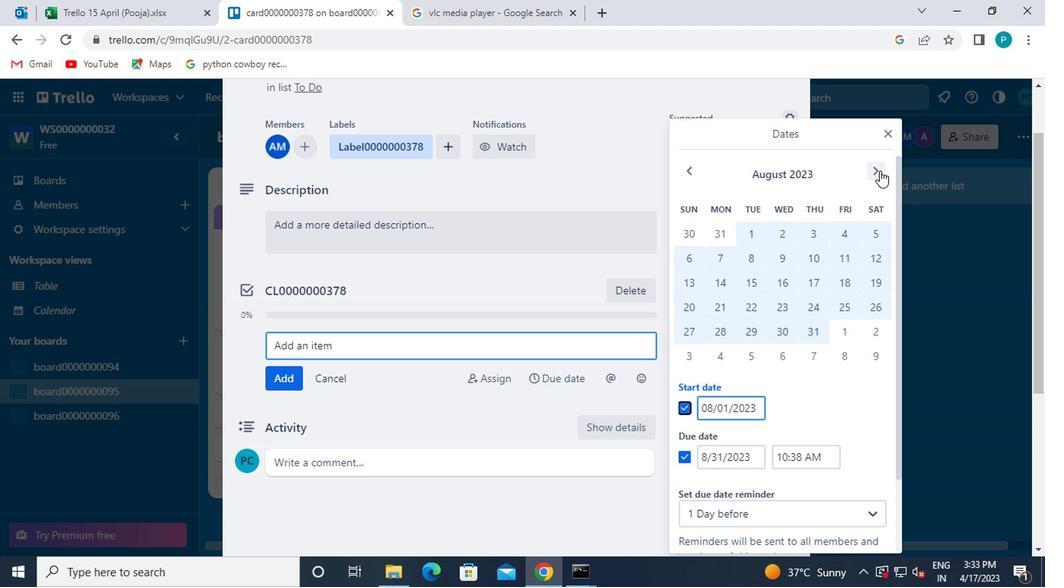 
Action: Mouse moved to (838, 233)
Screenshot: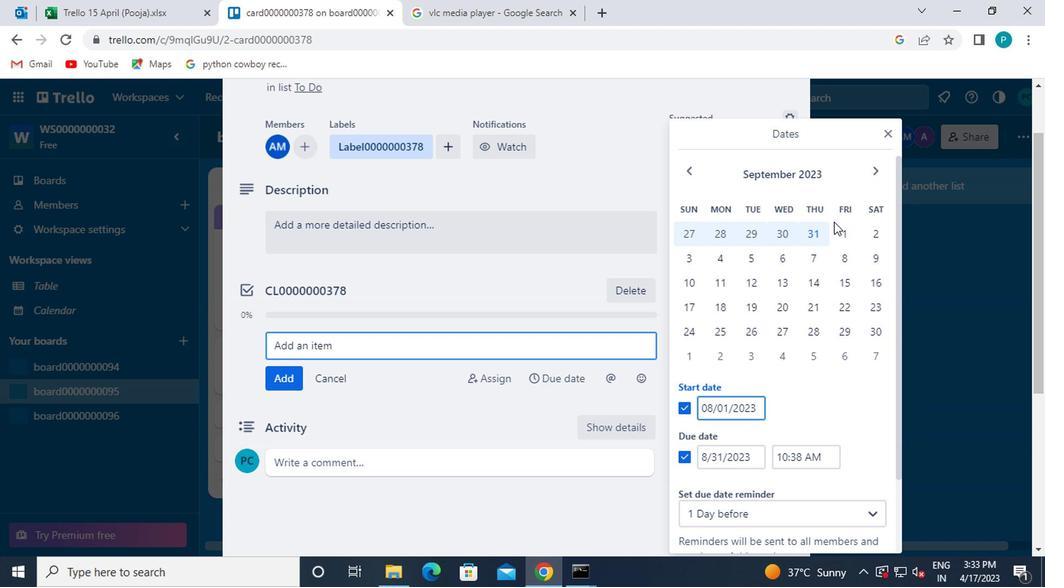 
Action: Mouse pressed left at (838, 233)
Screenshot: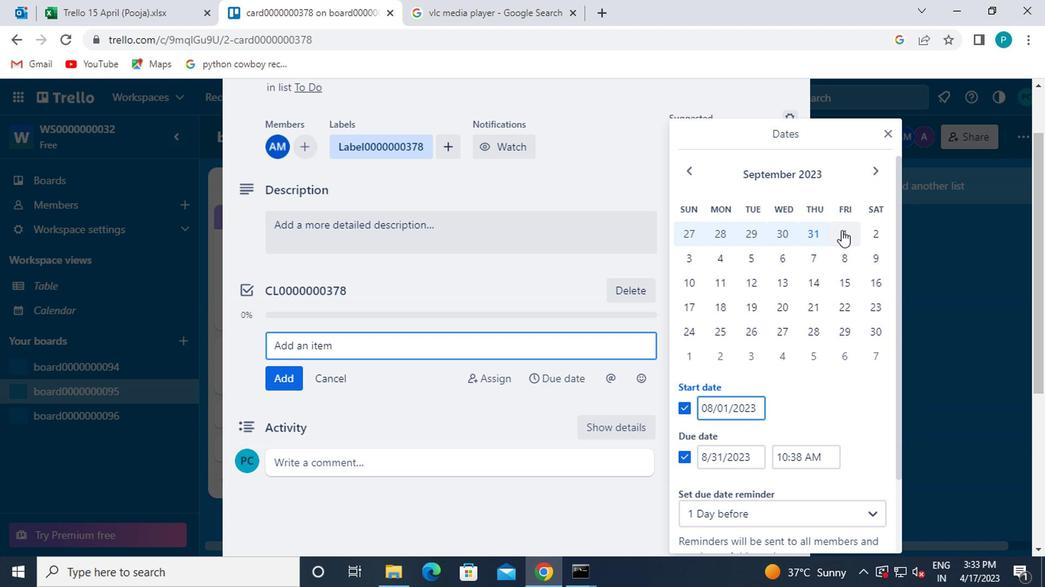 
Action: Mouse moved to (877, 332)
Screenshot: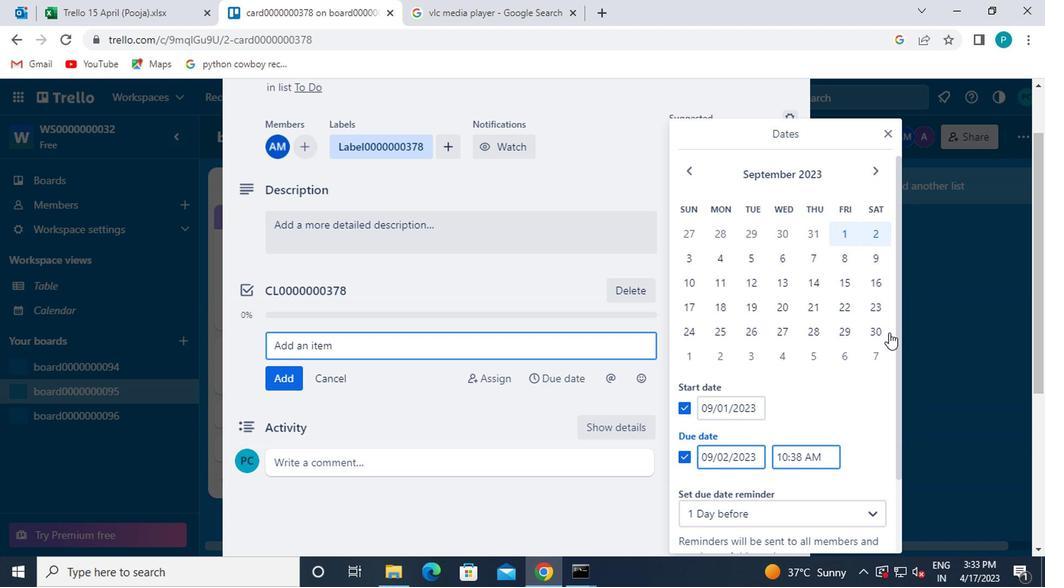 
Action: Mouse pressed left at (877, 332)
Screenshot: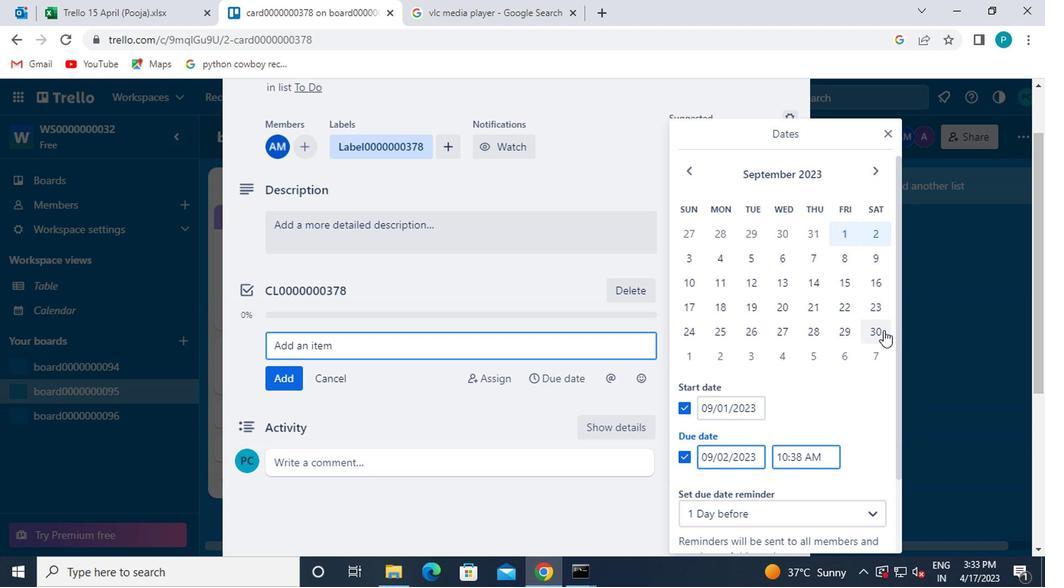 
Action: Mouse scrolled (877, 331) with delta (0, -1)
Screenshot: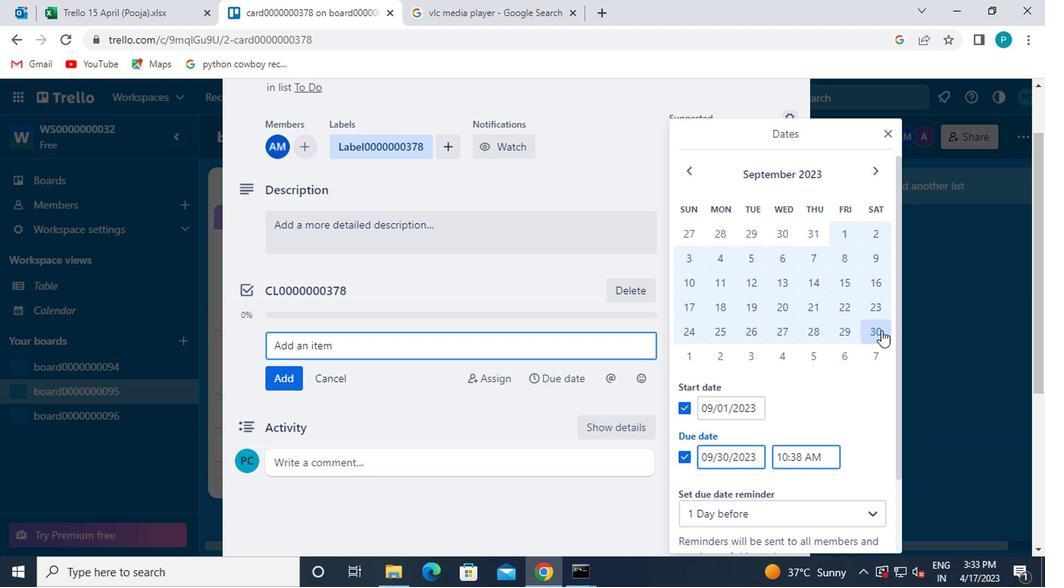 
Action: Mouse scrolled (877, 331) with delta (0, -1)
Screenshot: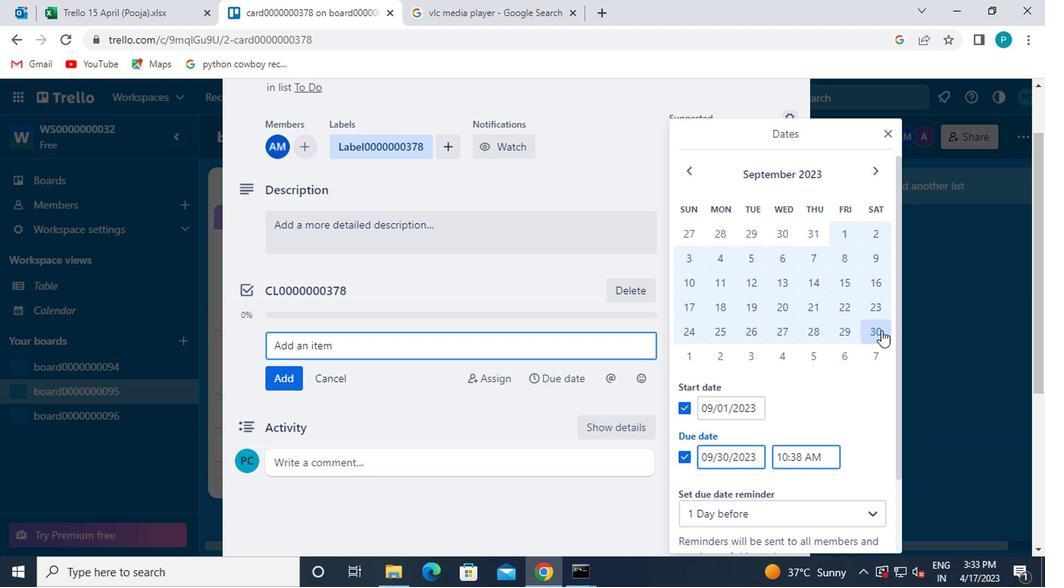 
Action: Mouse scrolled (877, 331) with delta (0, -1)
Screenshot: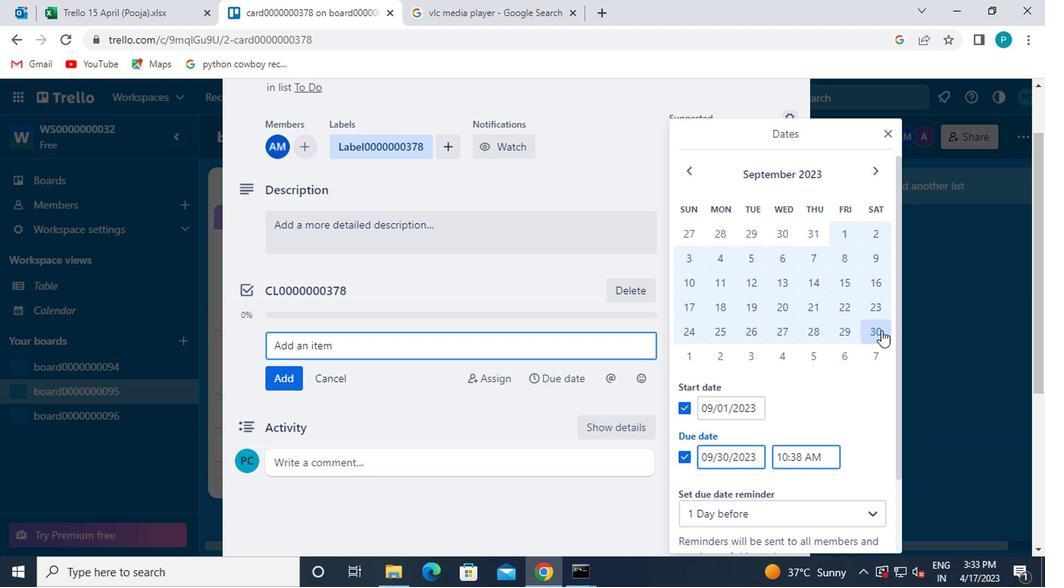 
Action: Mouse scrolled (877, 331) with delta (0, -1)
Screenshot: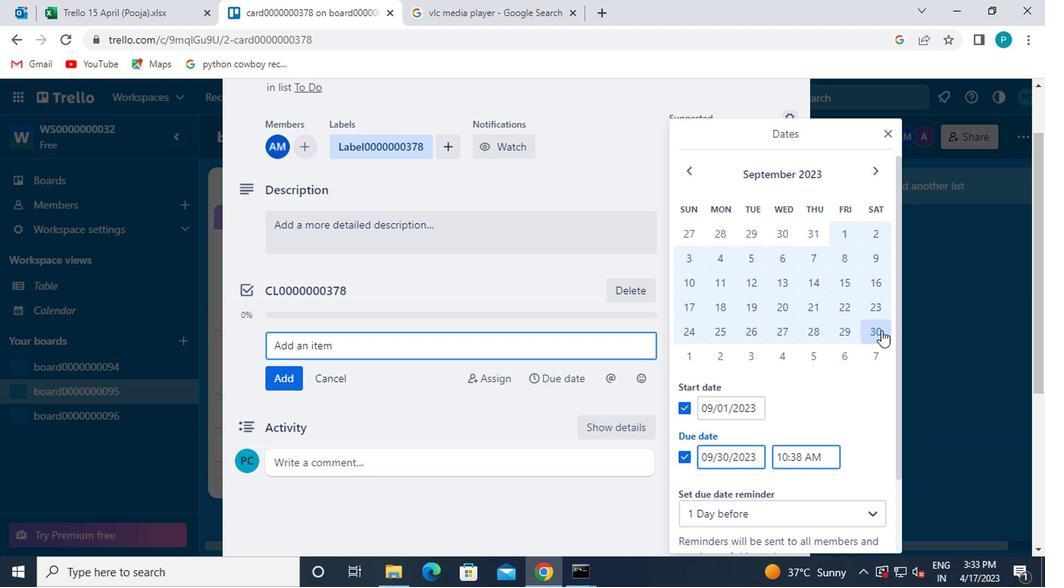 
Action: Mouse moved to (764, 496)
Screenshot: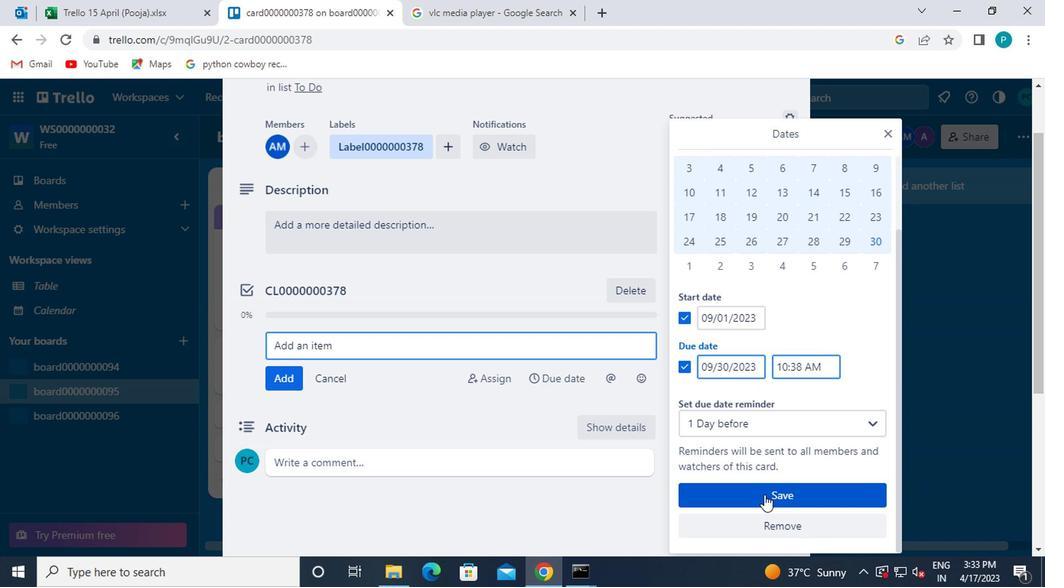 
Action: Mouse pressed left at (764, 496)
Screenshot: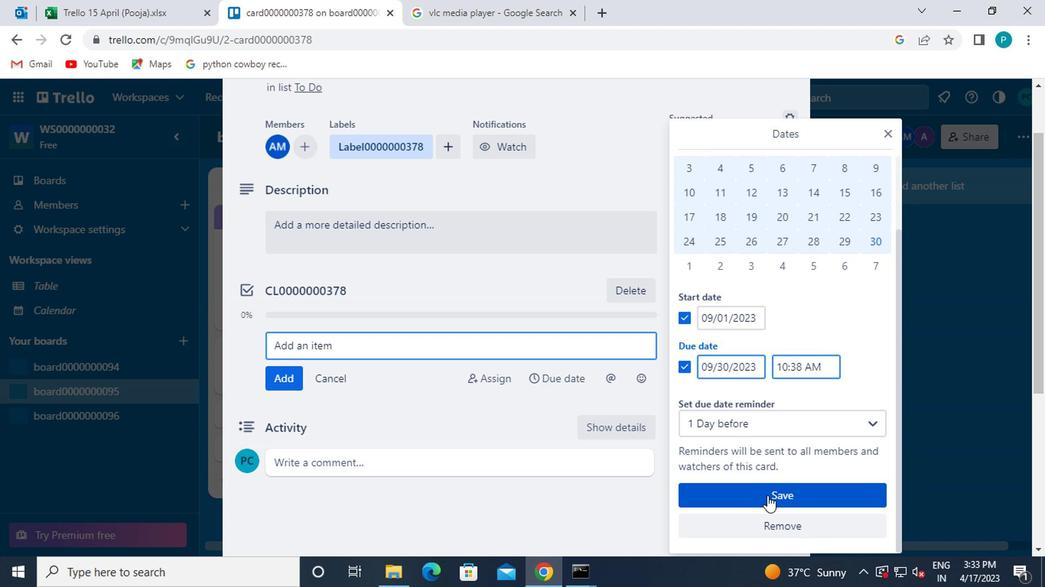 
Action: Mouse moved to (761, 494)
Screenshot: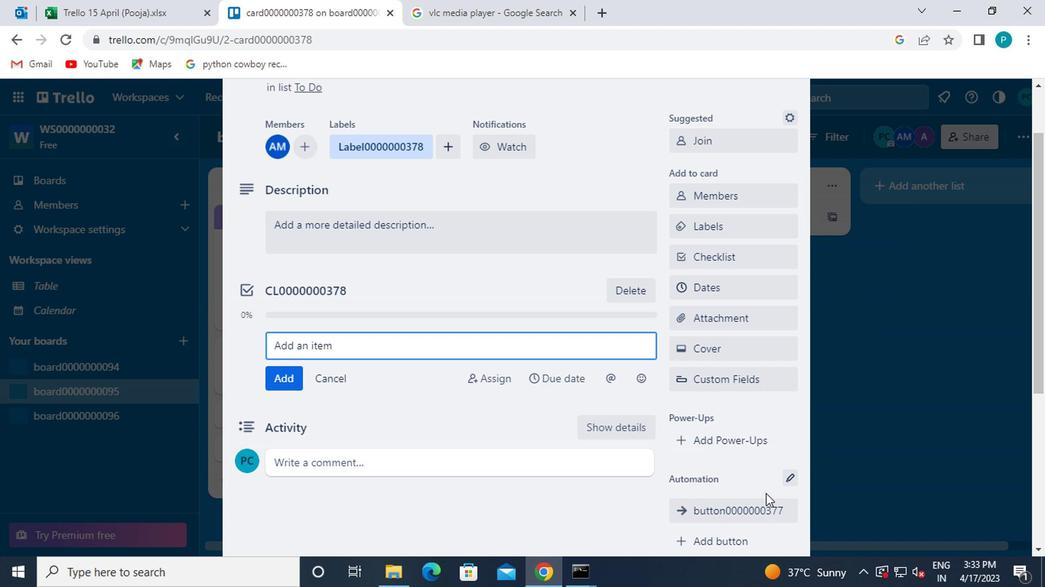 
